 Task: Look for space in Sokółka, Poland from 8th June, 2023 to 19th June, 2023 for 1 adult in price range Rs.5000 to Rs.12000. Place can be shared room with 1  bedroom having 1 bed and 1 bathroom. Property type can be house, flat, guest house, hotel. Booking option can be shelf check-in. Required host language is English.
Action: Mouse pressed left at (417, 69)
Screenshot: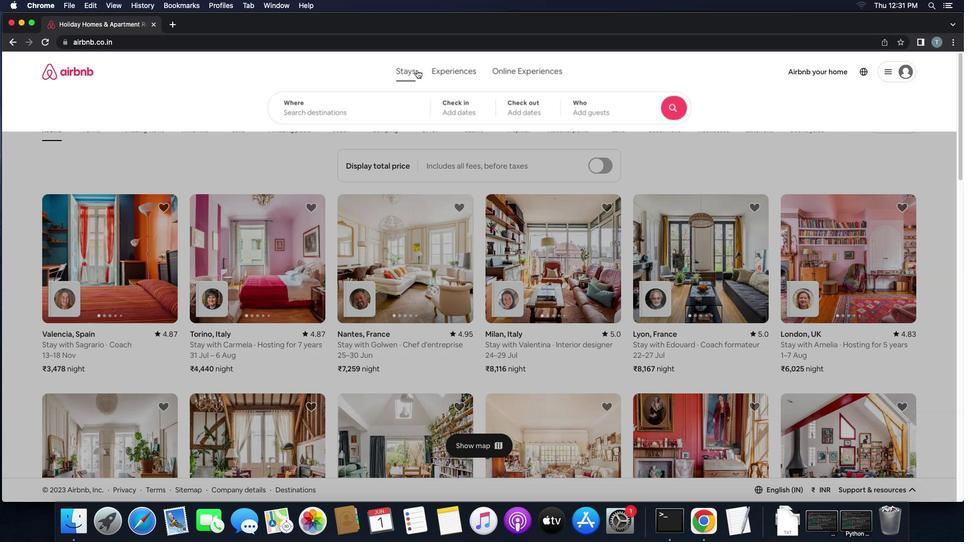 
Action: Mouse moved to (364, 106)
Screenshot: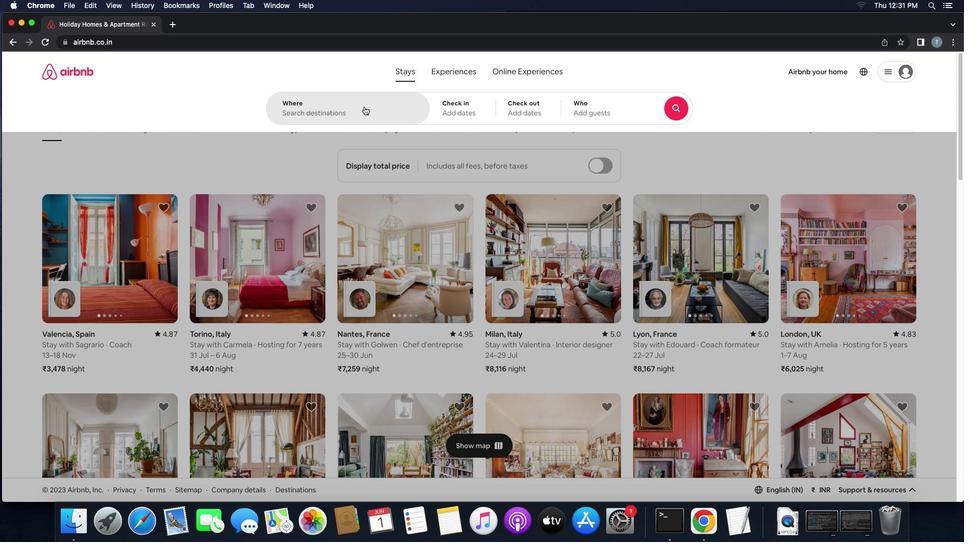 
Action: Mouse pressed left at (364, 106)
Screenshot: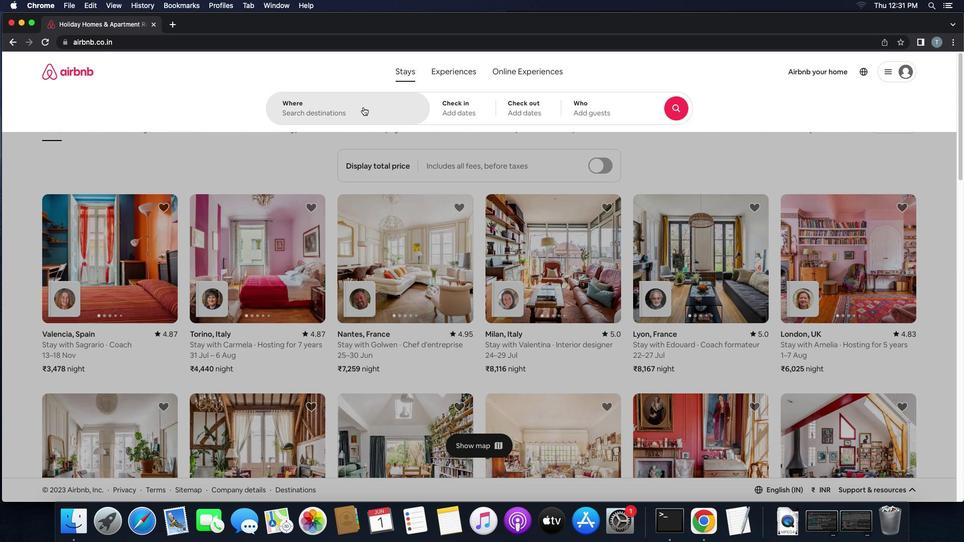
Action: Mouse moved to (363, 107)
Screenshot: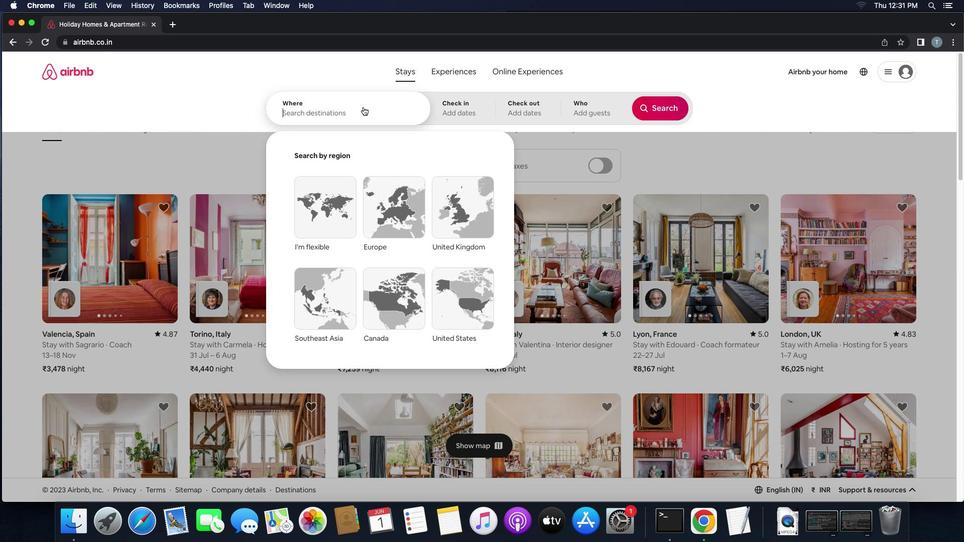 
Action: Key pressed 's''o''k''o''l''k''a'',''p''o''l''a''n''d'
Screenshot: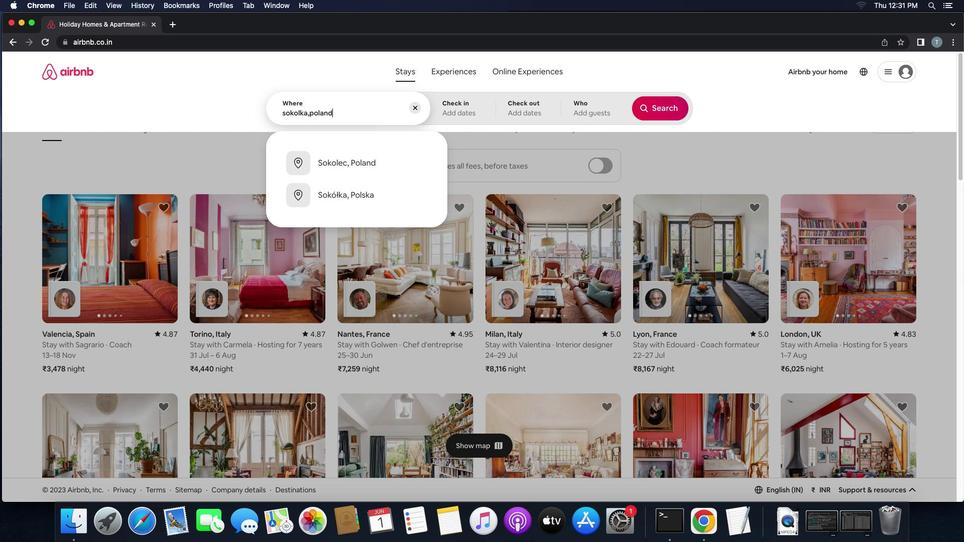 
Action: Mouse moved to (347, 163)
Screenshot: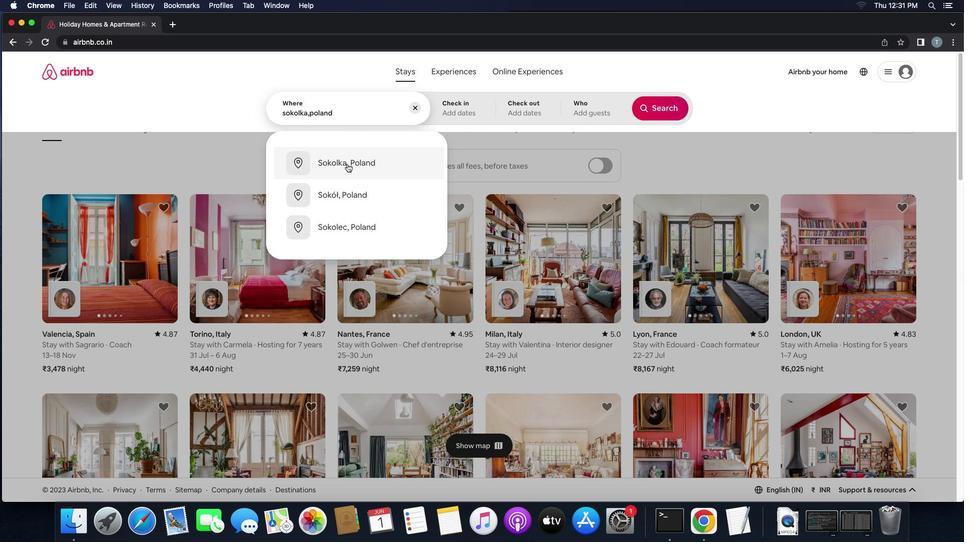
Action: Mouse pressed left at (347, 163)
Screenshot: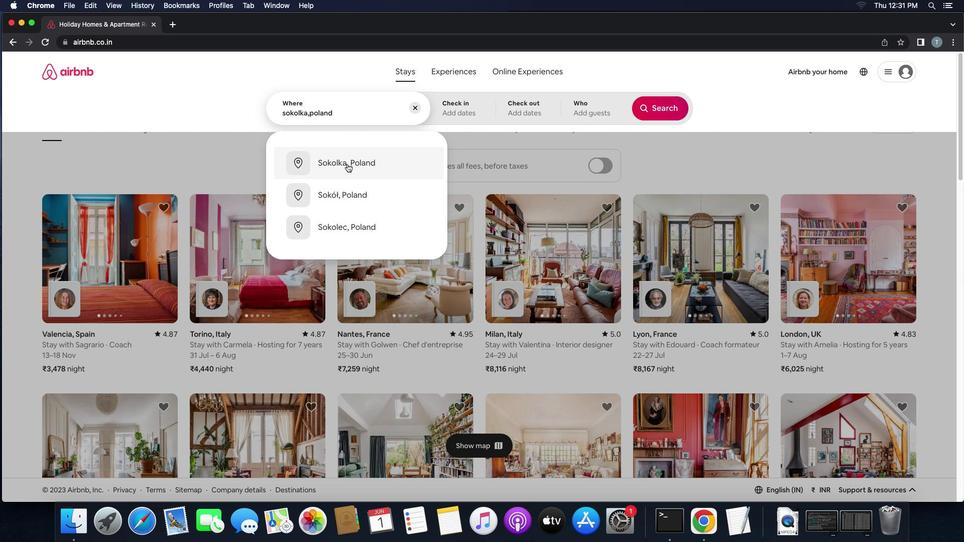 
Action: Mouse moved to (409, 252)
Screenshot: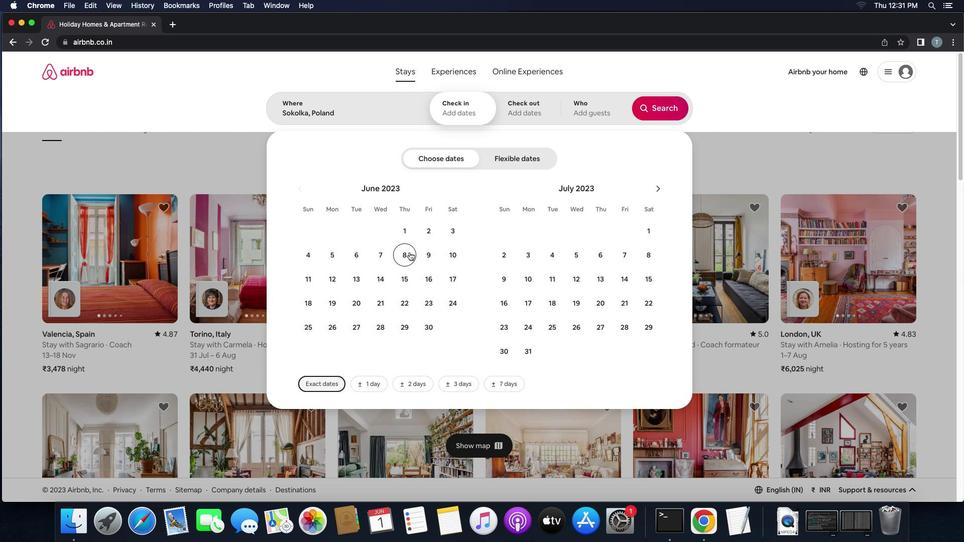 
Action: Mouse pressed left at (409, 252)
Screenshot: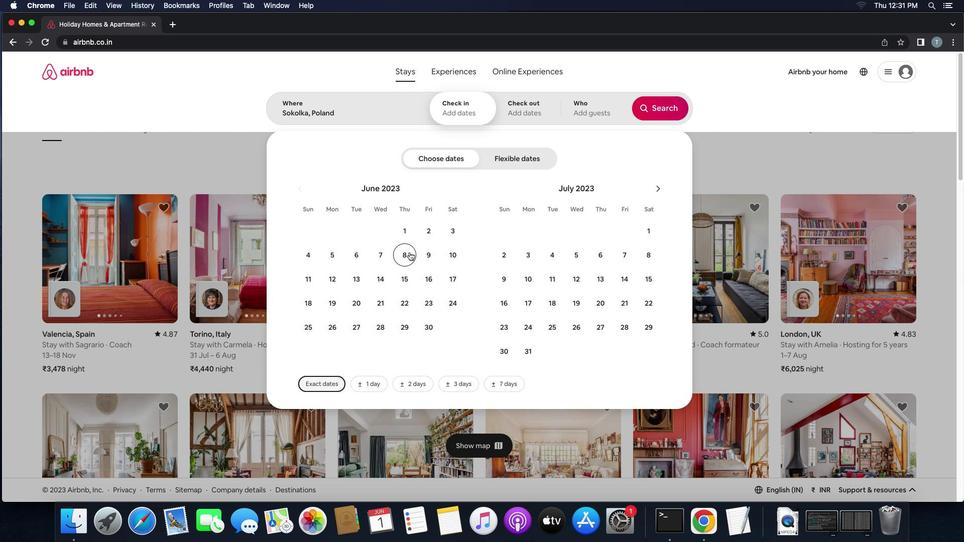 
Action: Mouse moved to (337, 302)
Screenshot: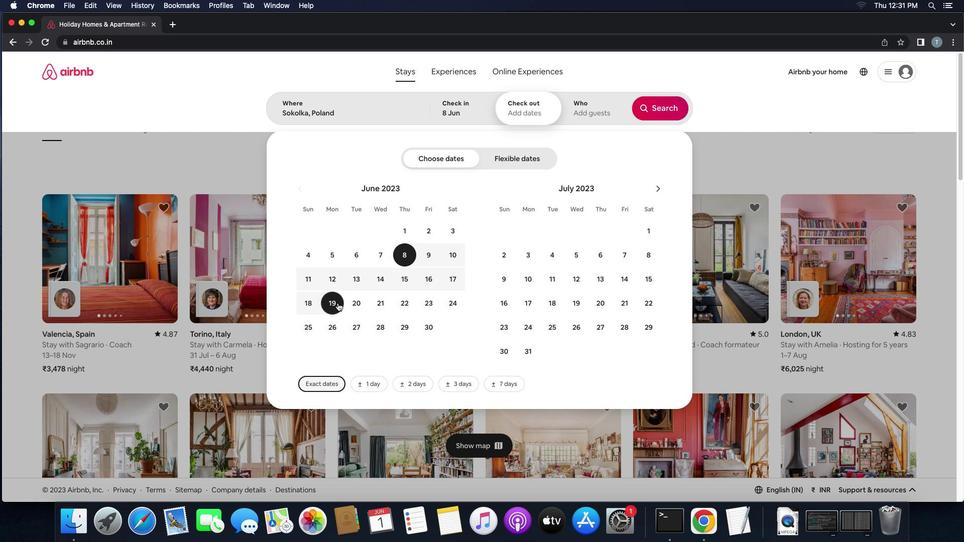 
Action: Mouse pressed left at (337, 302)
Screenshot: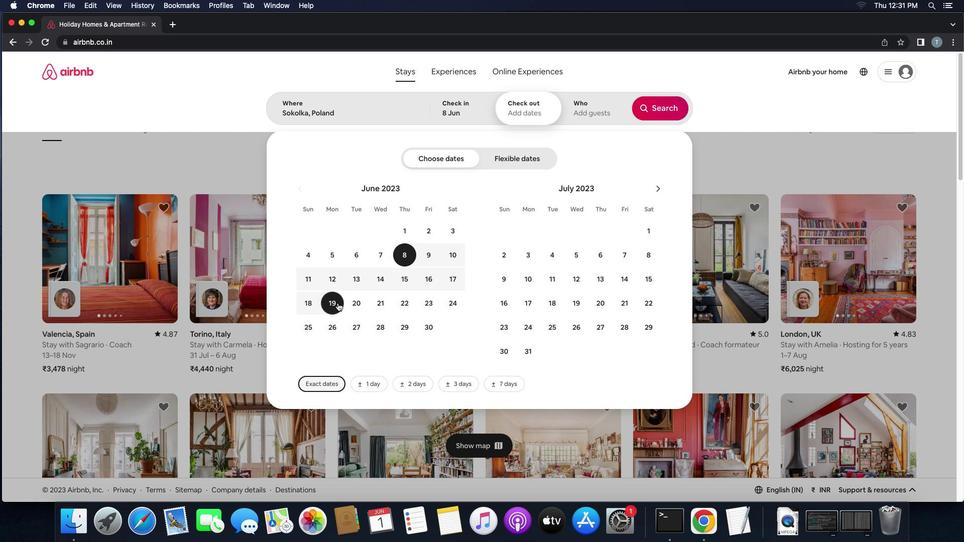 
Action: Mouse moved to (580, 113)
Screenshot: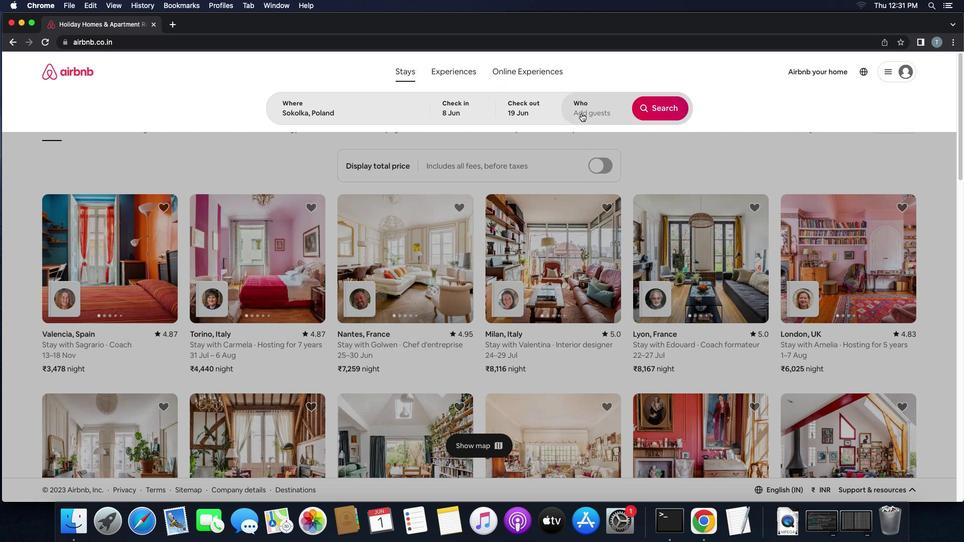 
Action: Mouse pressed left at (580, 113)
Screenshot: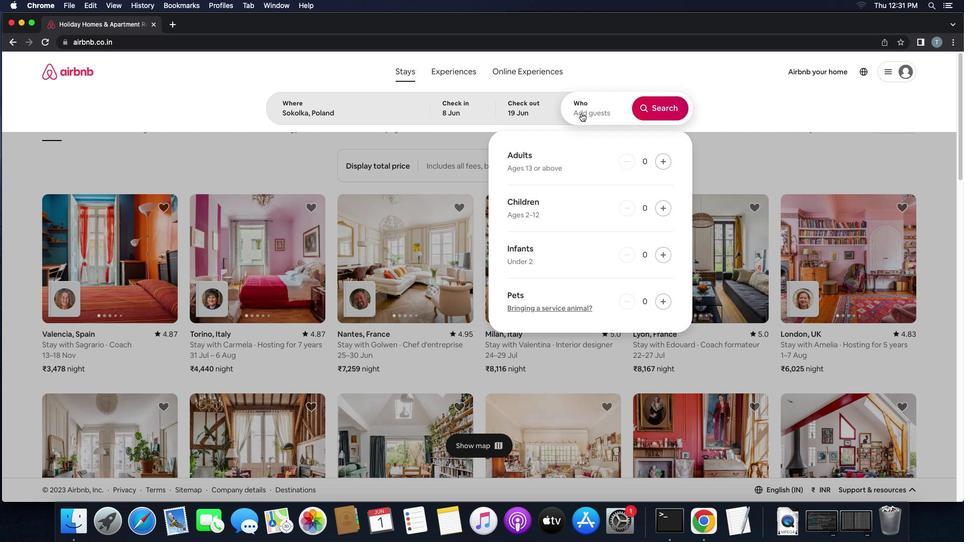 
Action: Mouse moved to (662, 163)
Screenshot: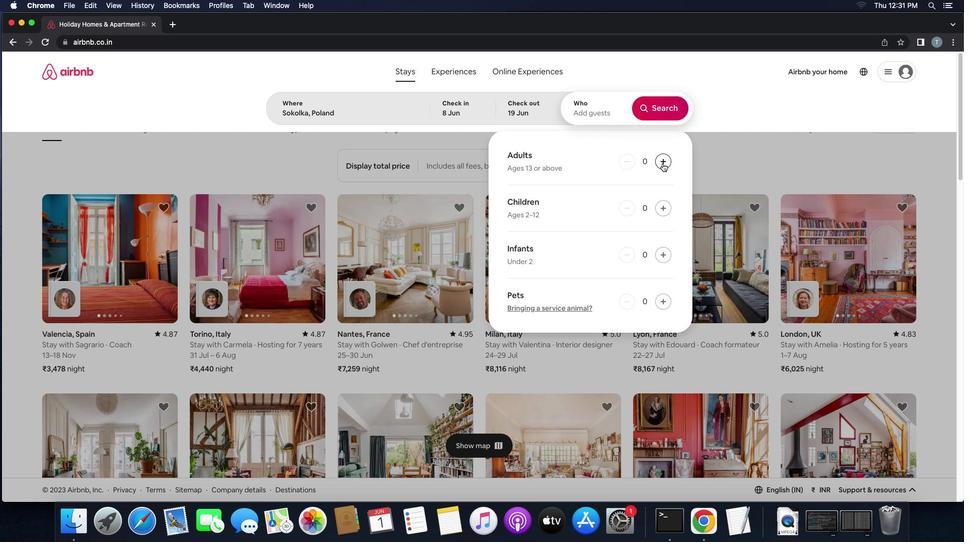 
Action: Mouse pressed left at (662, 163)
Screenshot: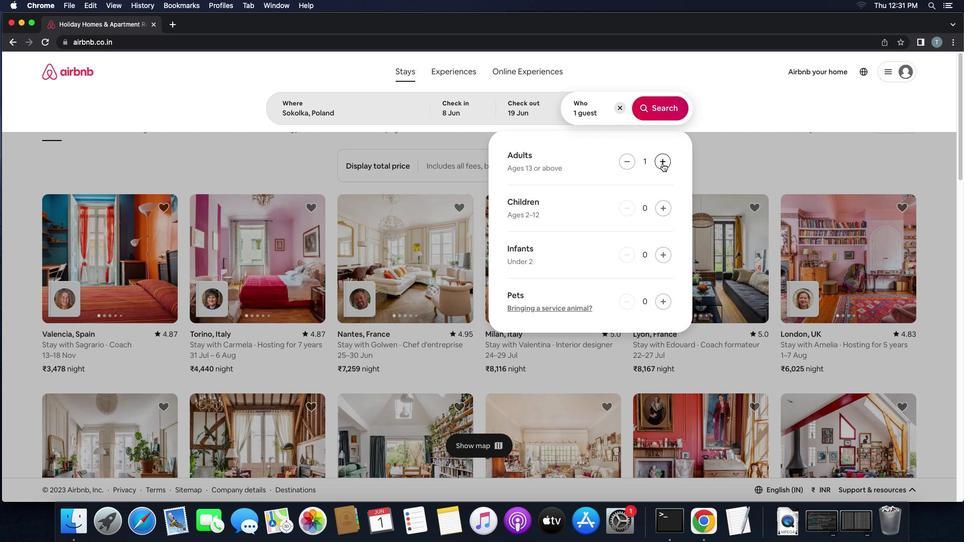 
Action: Mouse moved to (660, 110)
Screenshot: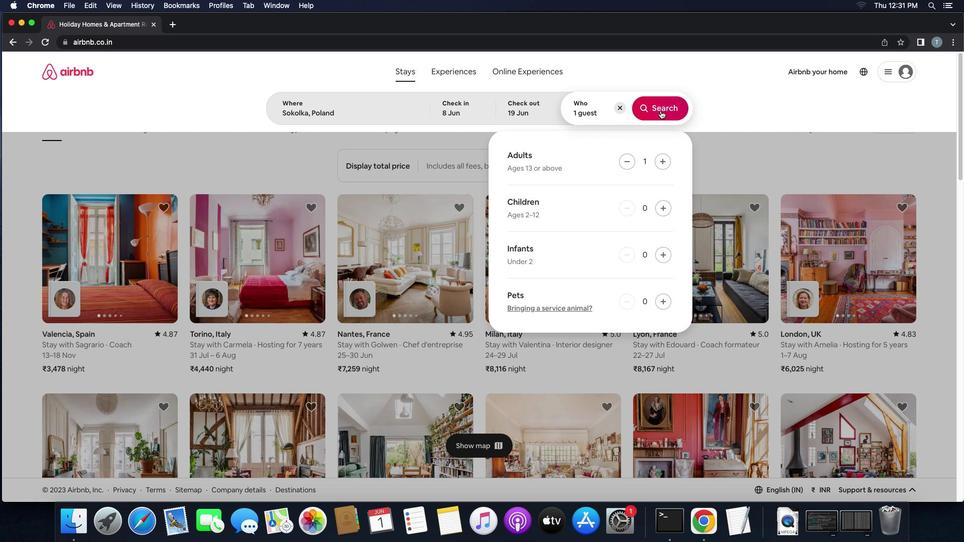
Action: Mouse pressed left at (660, 110)
Screenshot: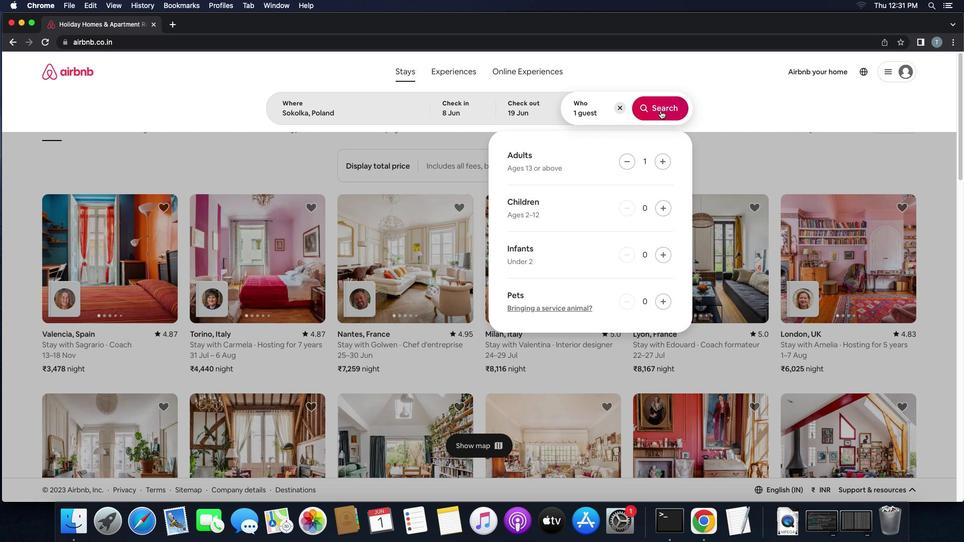 
Action: Mouse moved to (931, 106)
Screenshot: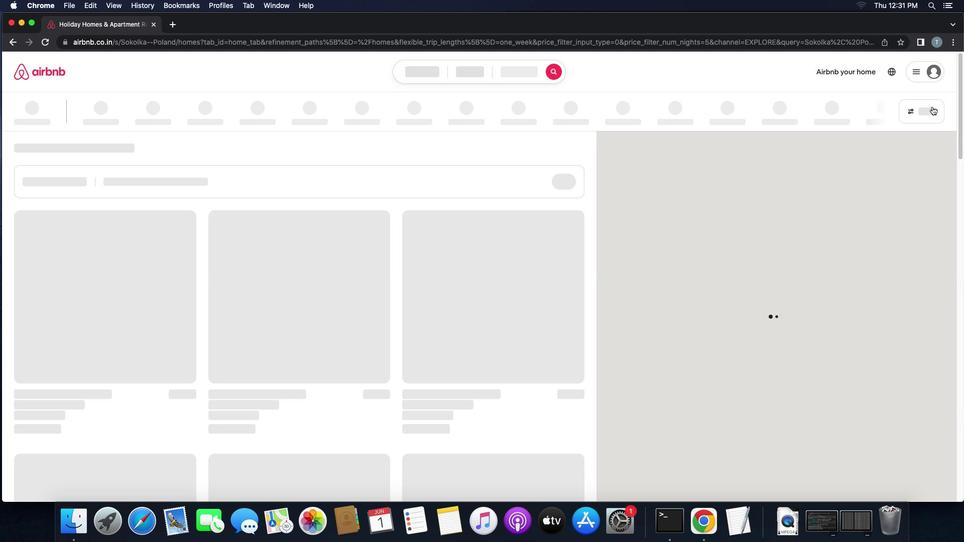 
Action: Mouse pressed left at (931, 106)
Screenshot: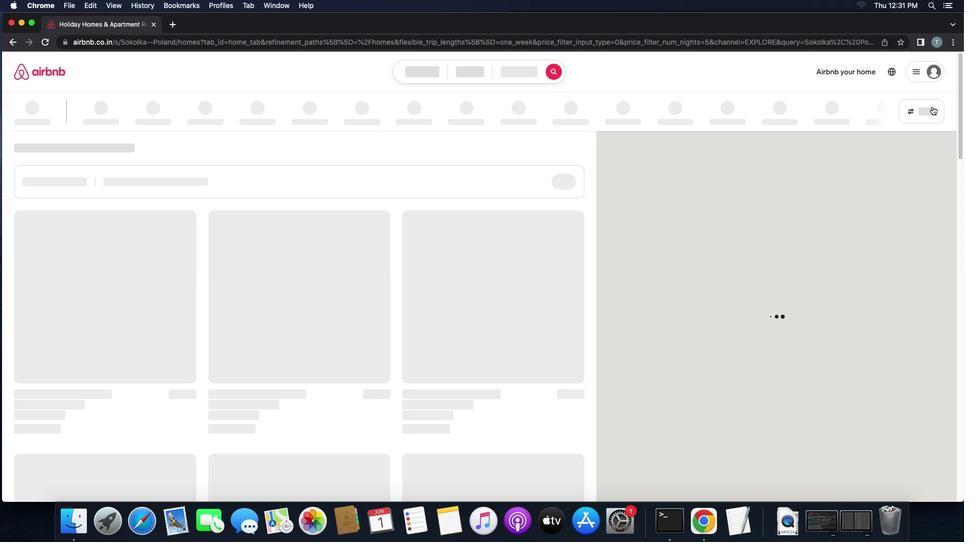 
Action: Mouse moved to (930, 116)
Screenshot: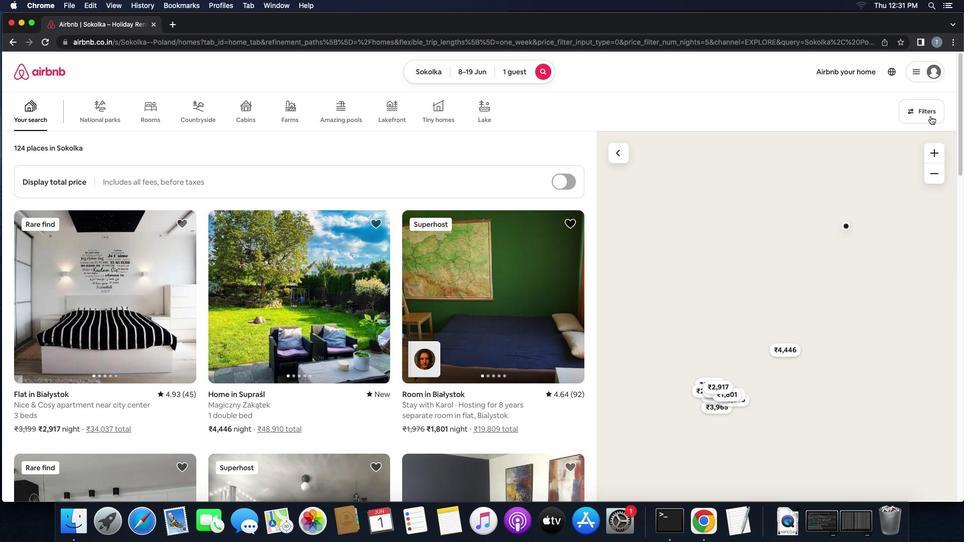 
Action: Mouse pressed left at (930, 116)
Screenshot: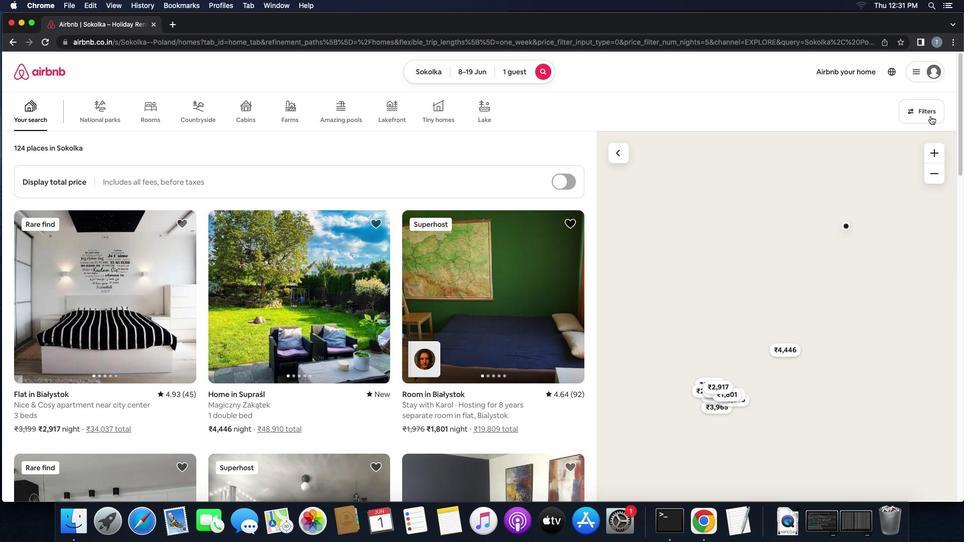 
Action: Mouse moved to (354, 359)
Screenshot: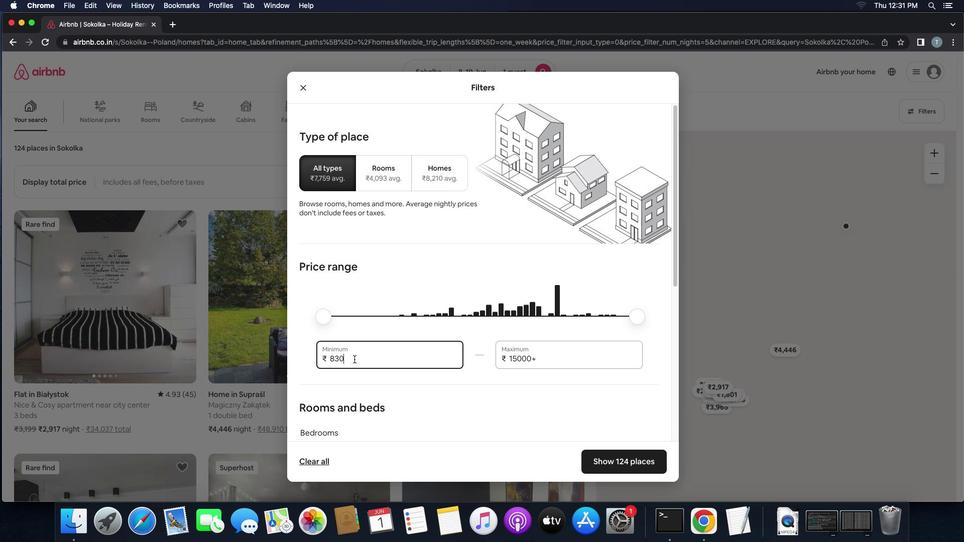 
Action: Mouse pressed left at (354, 359)
Screenshot: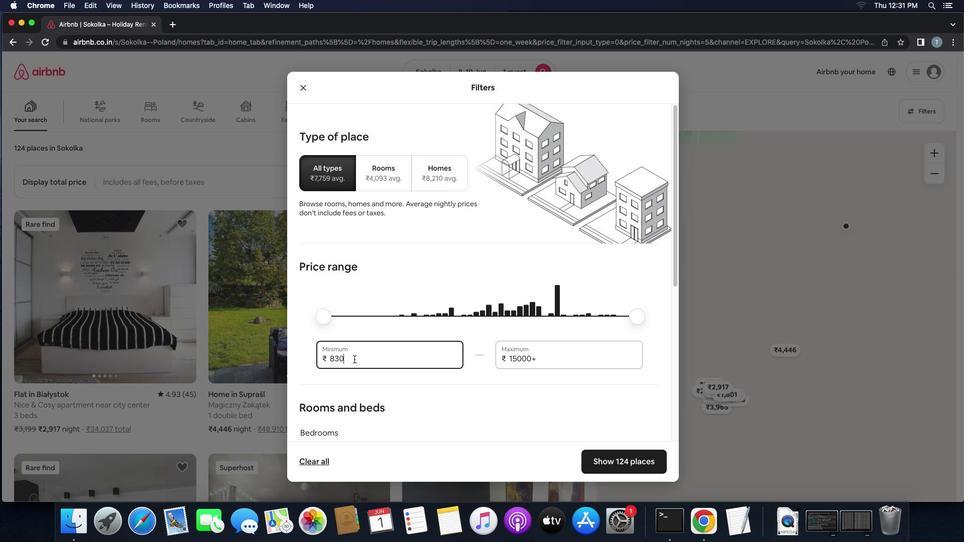 
Action: Key pressed Key.backspaceKey.backspaceKey.backspaceKey.backspace'5''0''0''0'
Screenshot: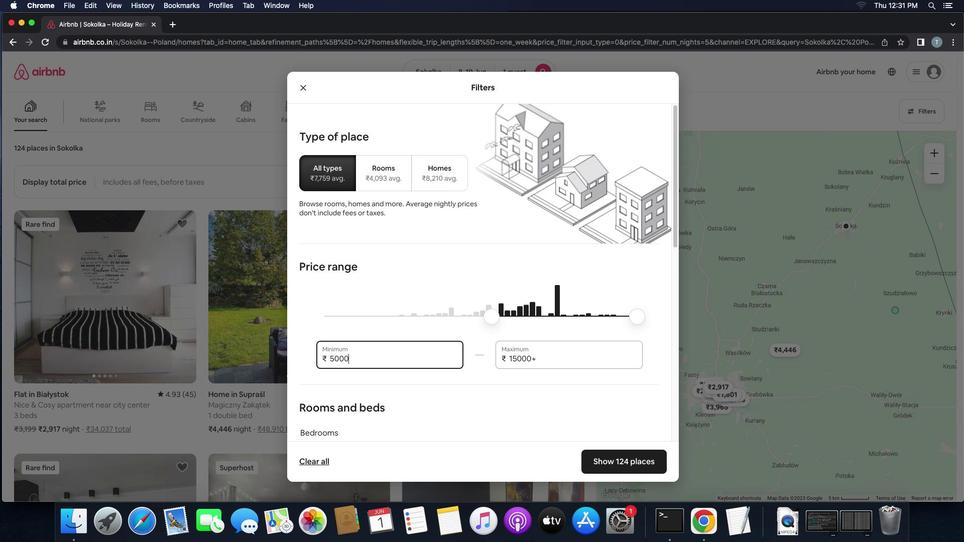 
Action: Mouse moved to (545, 358)
Screenshot: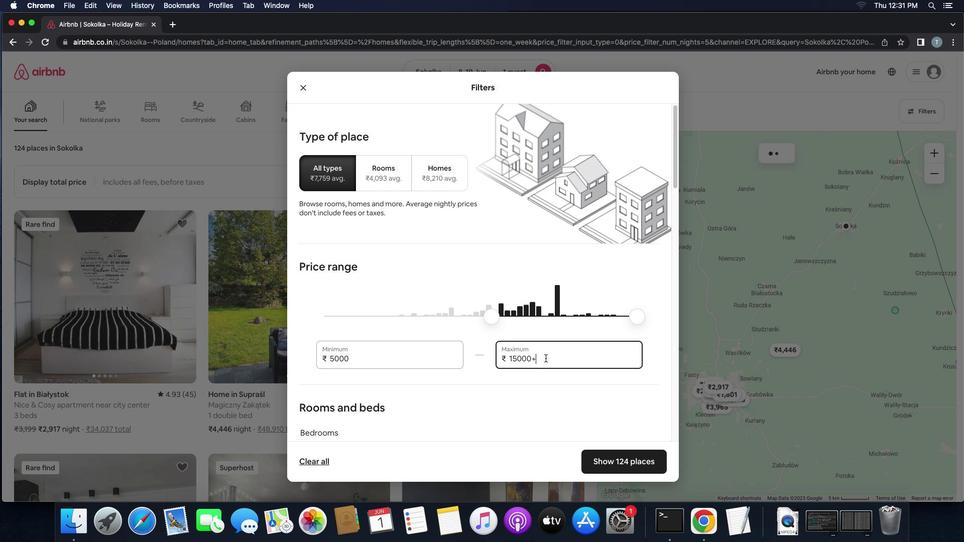 
Action: Mouse pressed left at (545, 358)
Screenshot: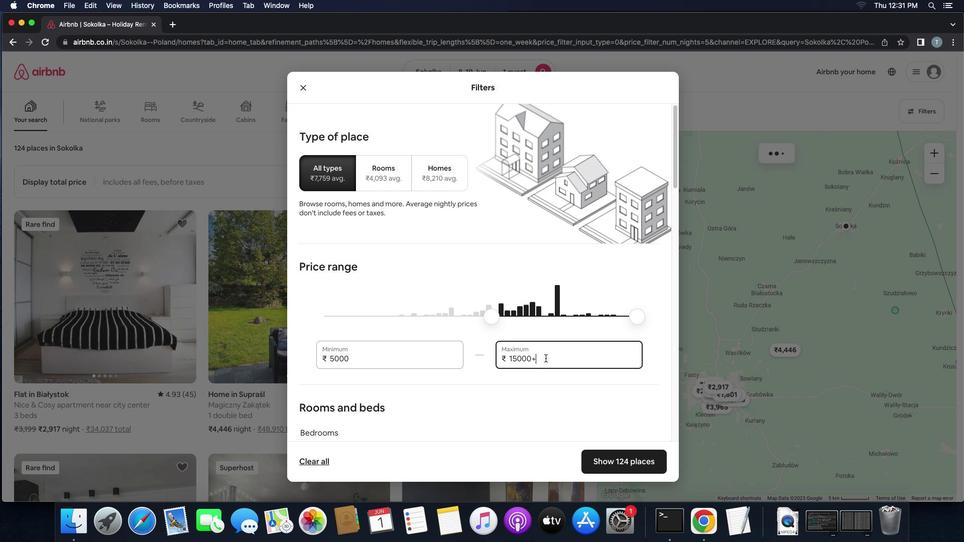 
Action: Key pressed Key.backspaceKey.backspaceKey.backspaceKey.backspaceKey.backspaceKey.backspace'1''2''0''0''0'
Screenshot: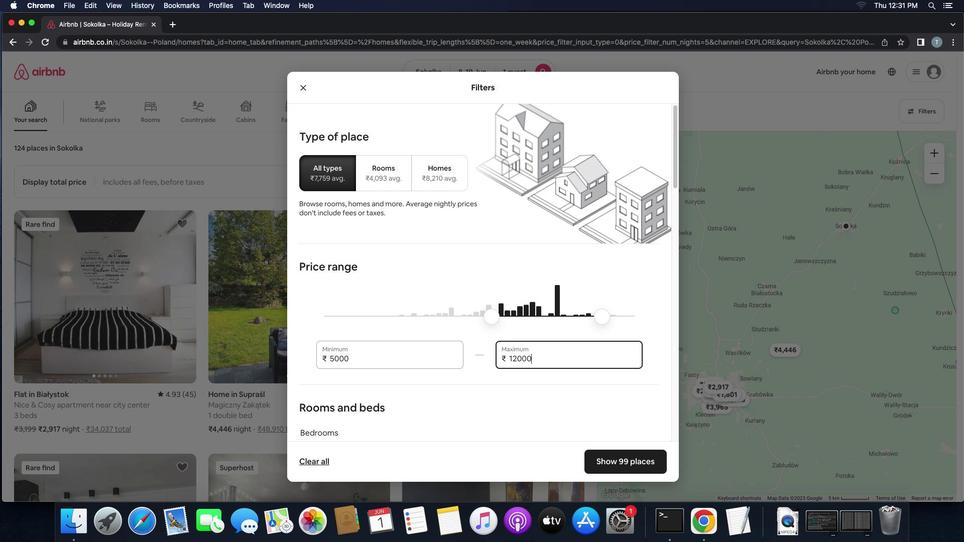 
Action: Mouse moved to (520, 398)
Screenshot: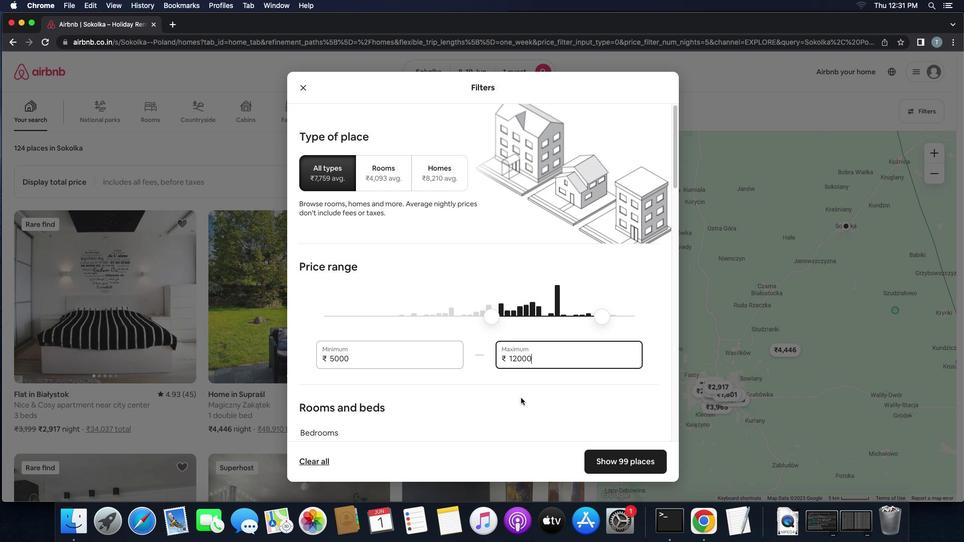 
Action: Mouse scrolled (520, 398) with delta (0, 0)
Screenshot: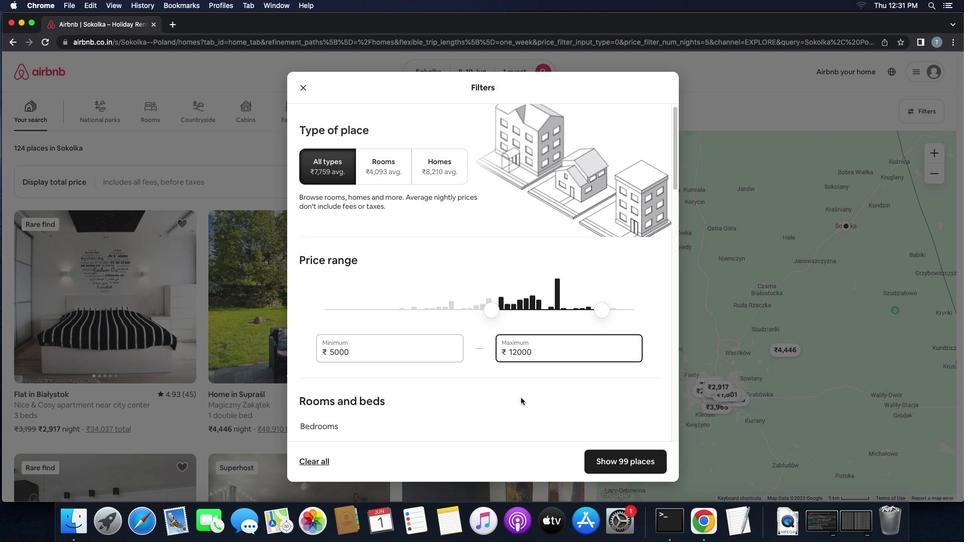
Action: Mouse scrolled (520, 398) with delta (0, 0)
Screenshot: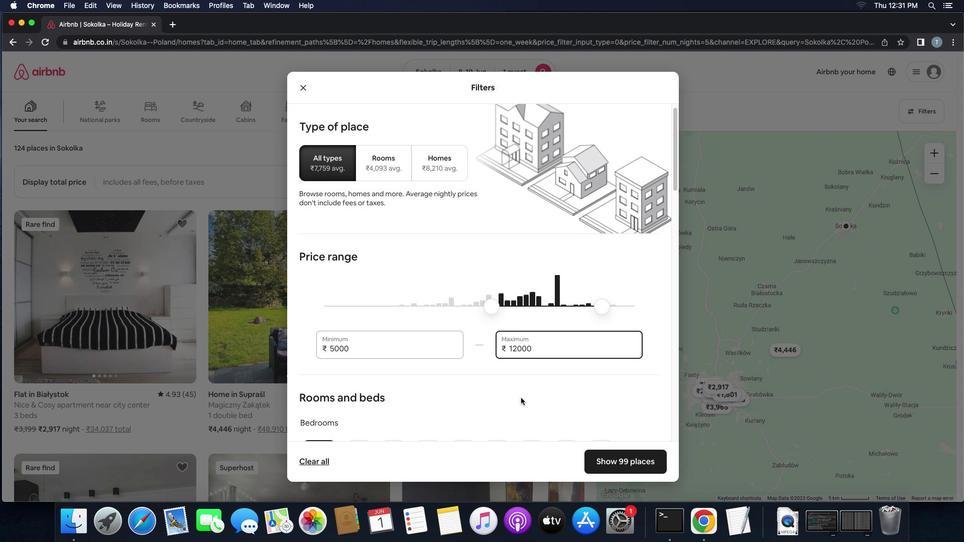 
Action: Mouse scrolled (520, 398) with delta (0, 0)
Screenshot: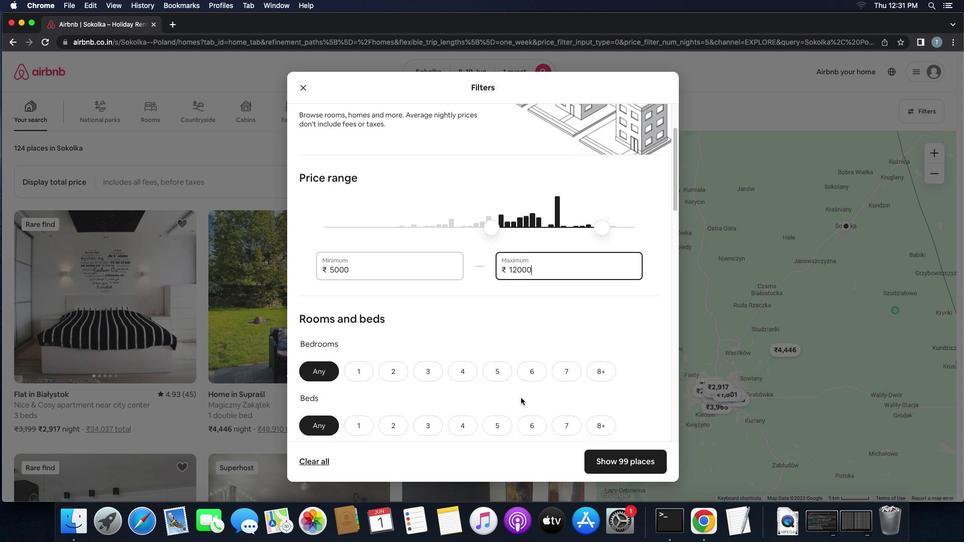 
Action: Mouse scrolled (520, 398) with delta (0, 0)
Screenshot: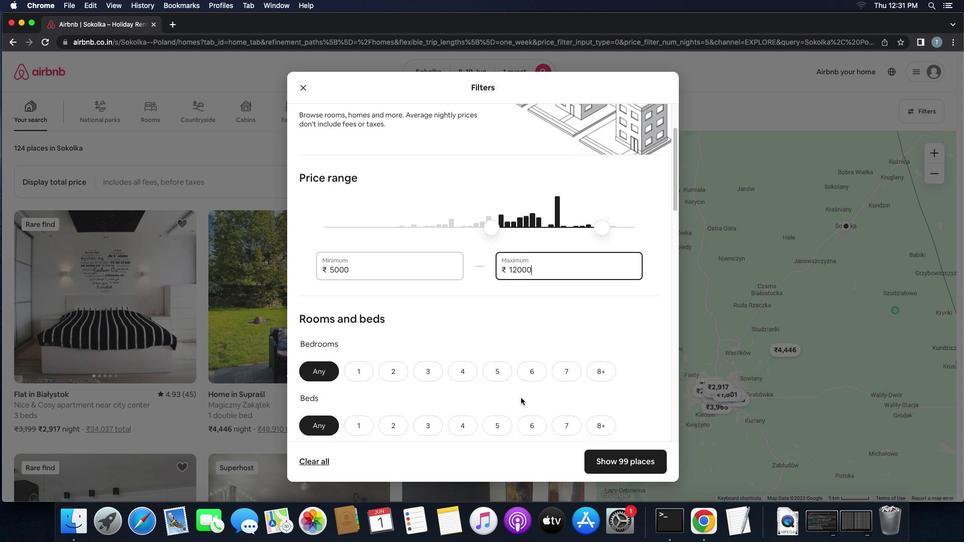 
Action: Mouse scrolled (520, 398) with delta (0, -1)
Screenshot: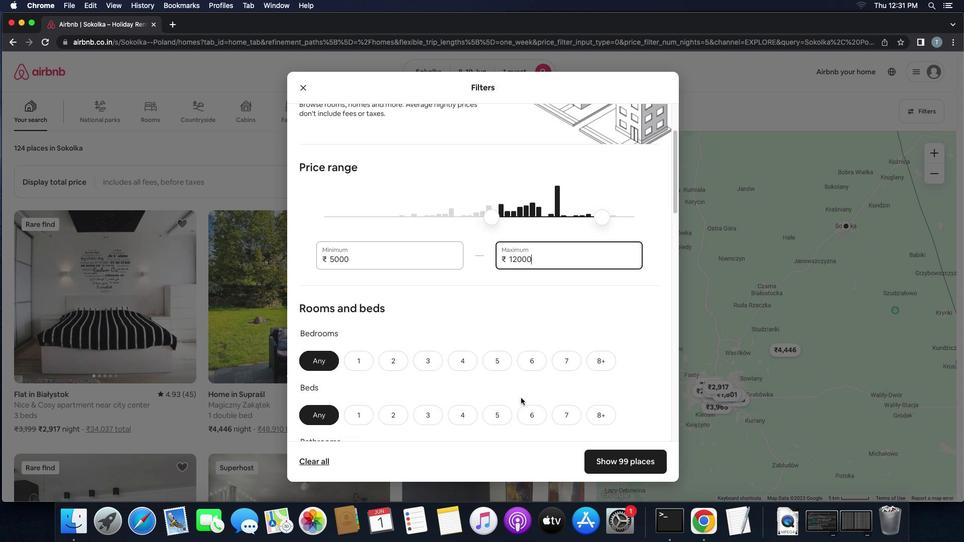 
Action: Mouse scrolled (520, 398) with delta (0, 0)
Screenshot: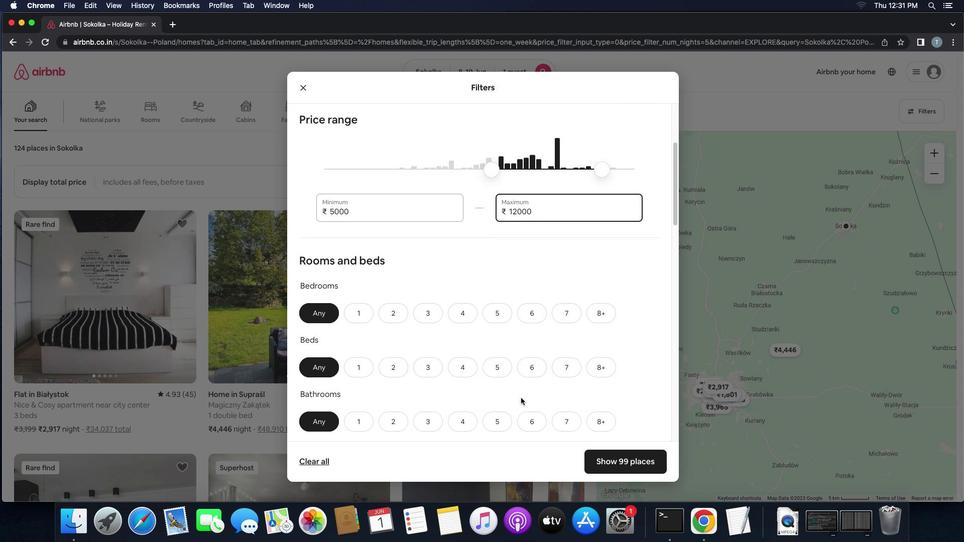 
Action: Mouse scrolled (520, 398) with delta (0, 0)
Screenshot: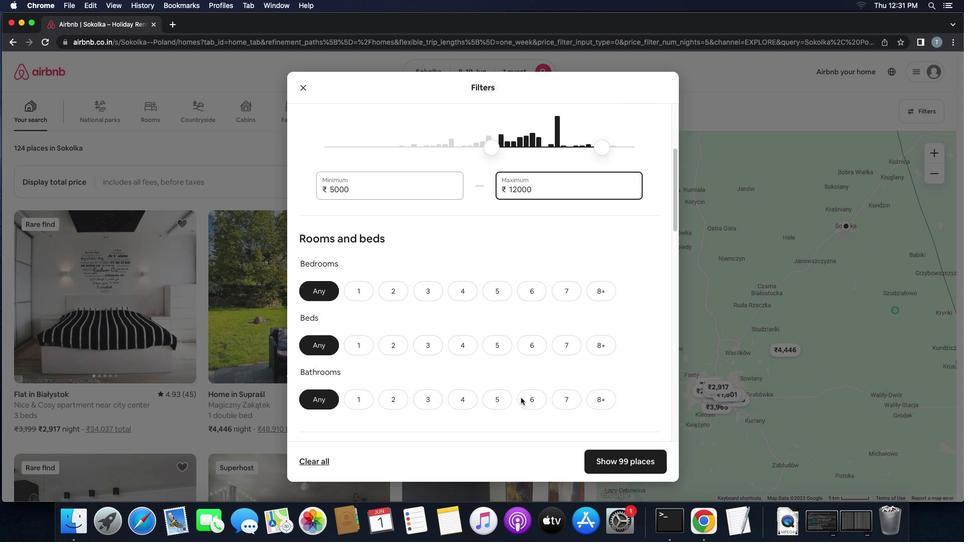 
Action: Mouse scrolled (520, 398) with delta (0, -1)
Screenshot: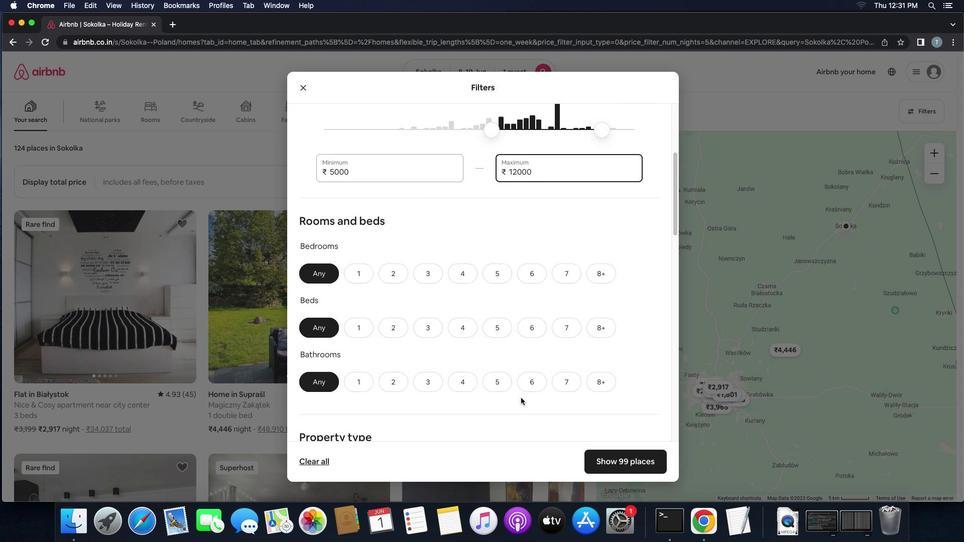 
Action: Mouse moved to (361, 271)
Screenshot: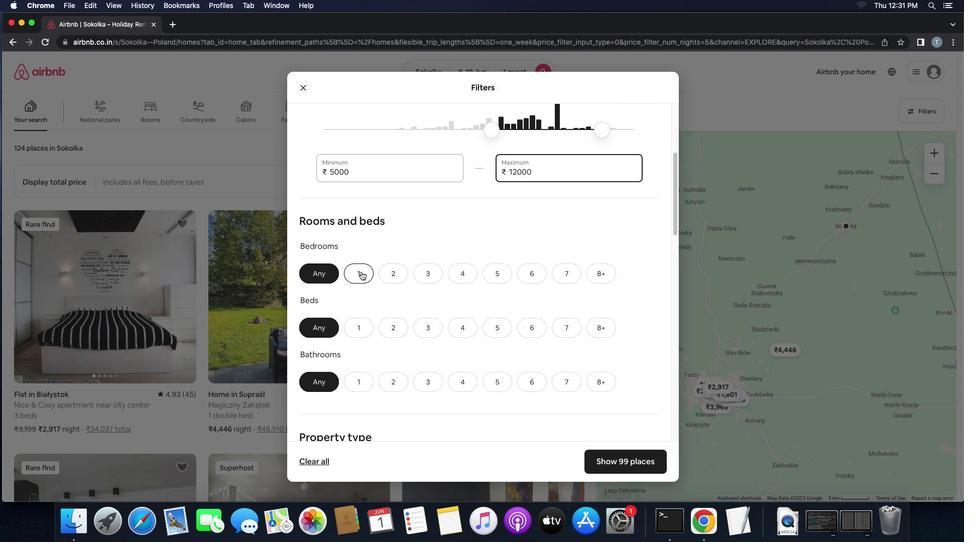 
Action: Mouse pressed left at (361, 271)
Screenshot: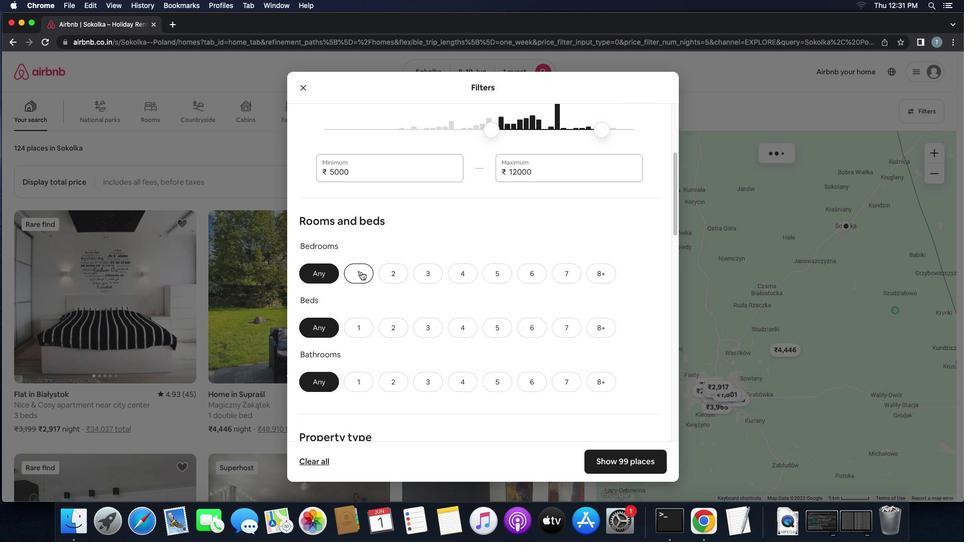
Action: Mouse moved to (359, 327)
Screenshot: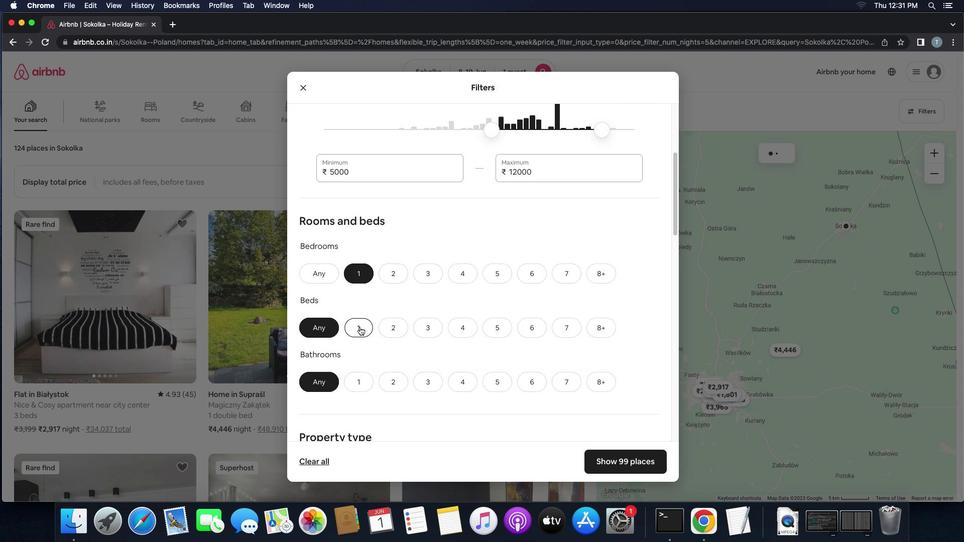 
Action: Mouse pressed left at (359, 327)
Screenshot: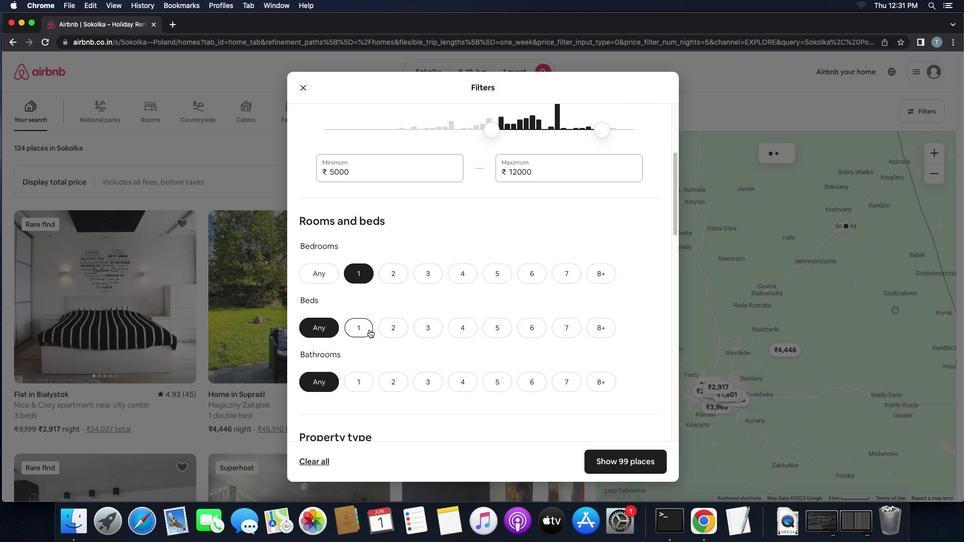 
Action: Mouse moved to (399, 334)
Screenshot: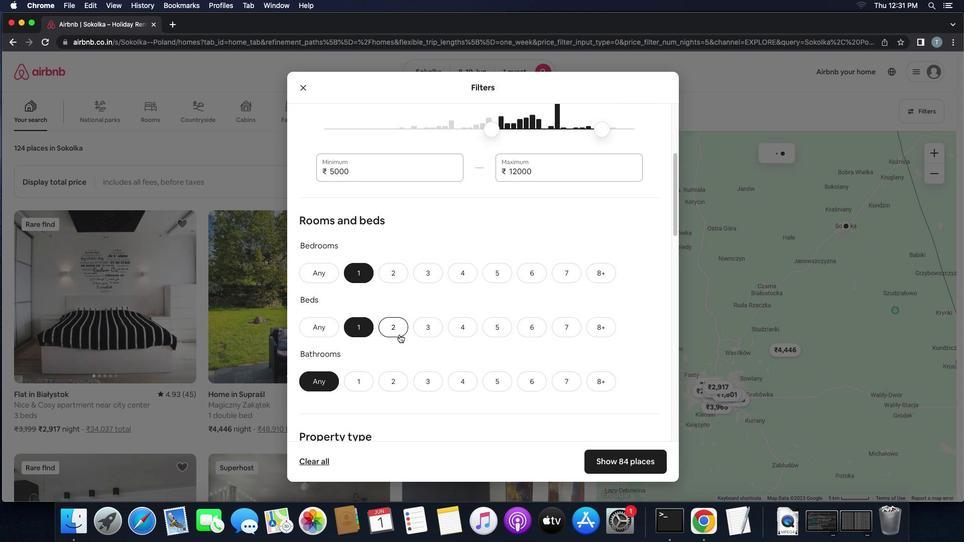 
Action: Mouse scrolled (399, 334) with delta (0, 0)
Screenshot: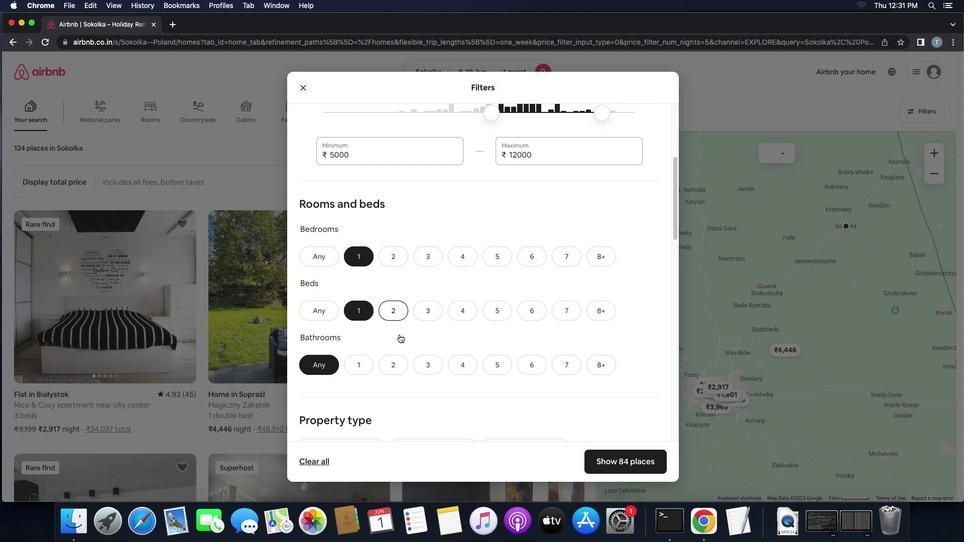 
Action: Mouse scrolled (399, 334) with delta (0, 0)
Screenshot: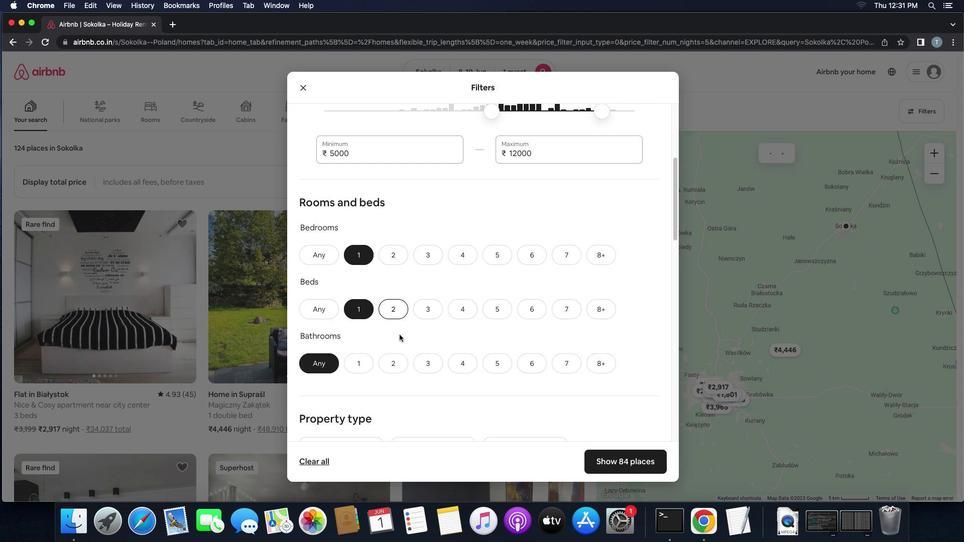
Action: Mouse scrolled (399, 334) with delta (0, 0)
Screenshot: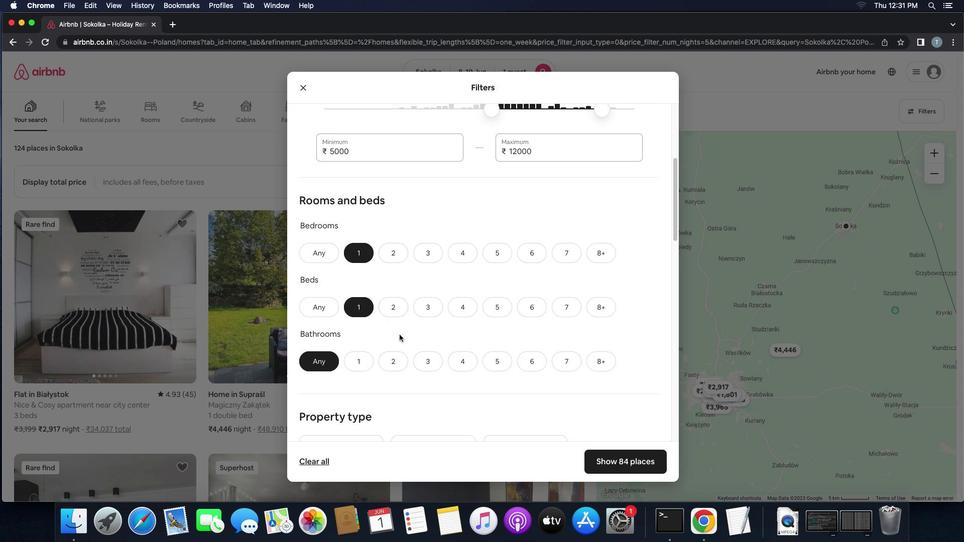 
Action: Mouse scrolled (399, 334) with delta (0, 0)
Screenshot: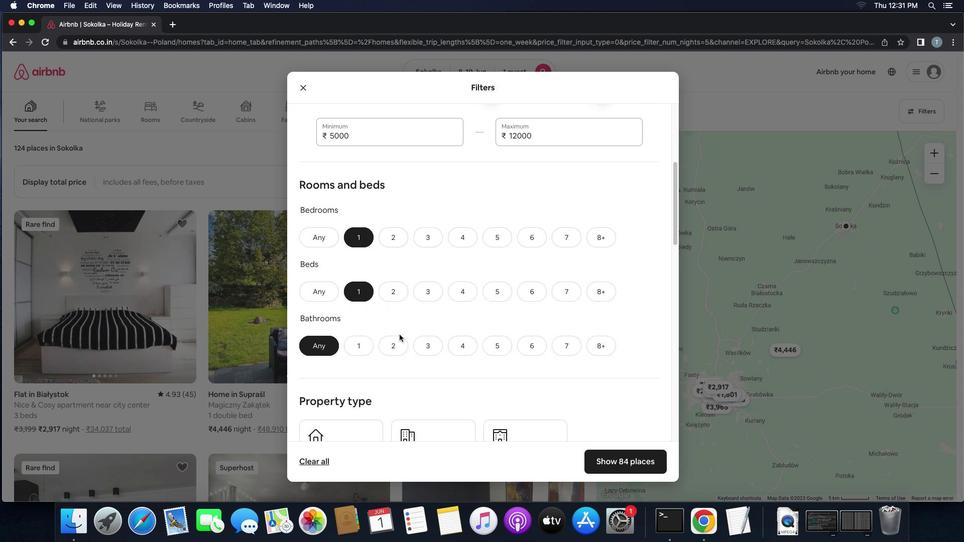 
Action: Mouse scrolled (399, 334) with delta (0, 0)
Screenshot: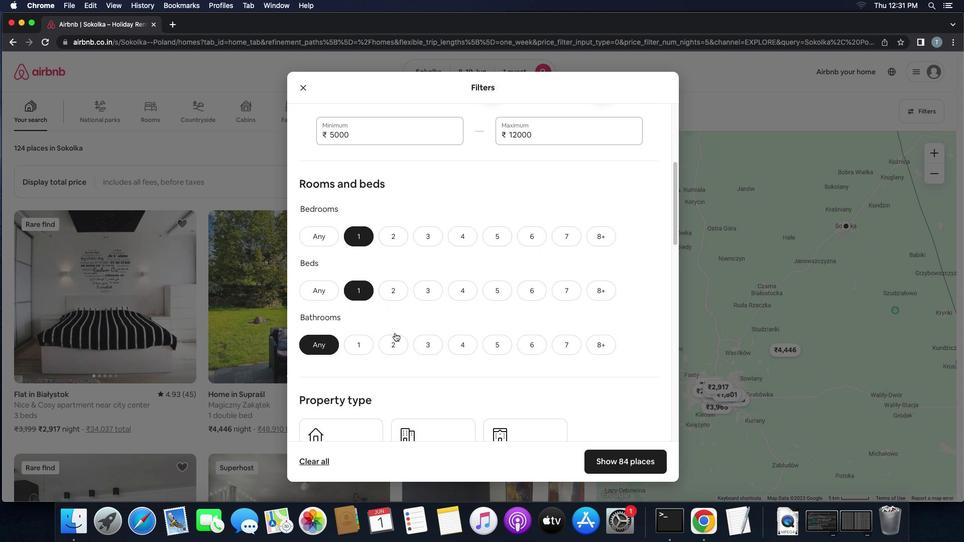 
Action: Mouse moved to (363, 340)
Screenshot: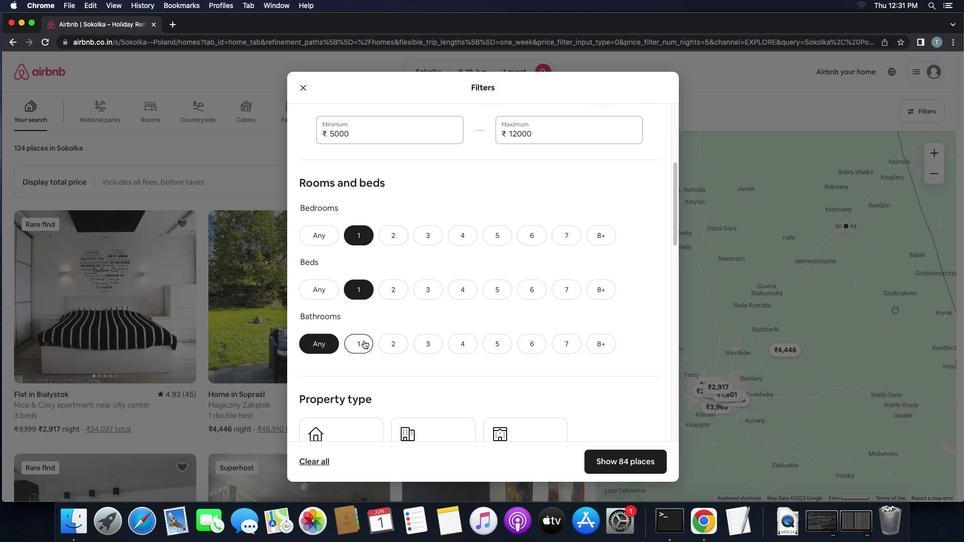 
Action: Mouse pressed left at (363, 340)
Screenshot: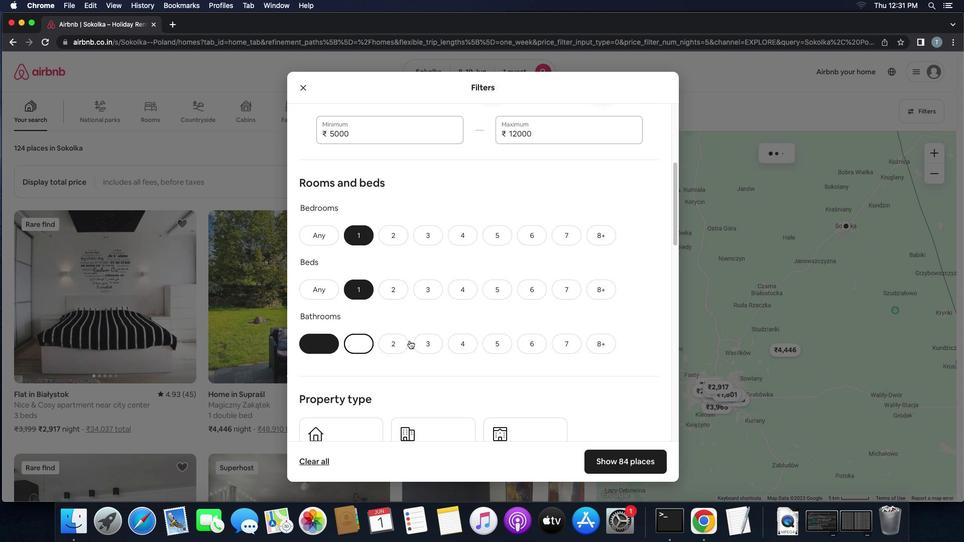 
Action: Mouse moved to (485, 338)
Screenshot: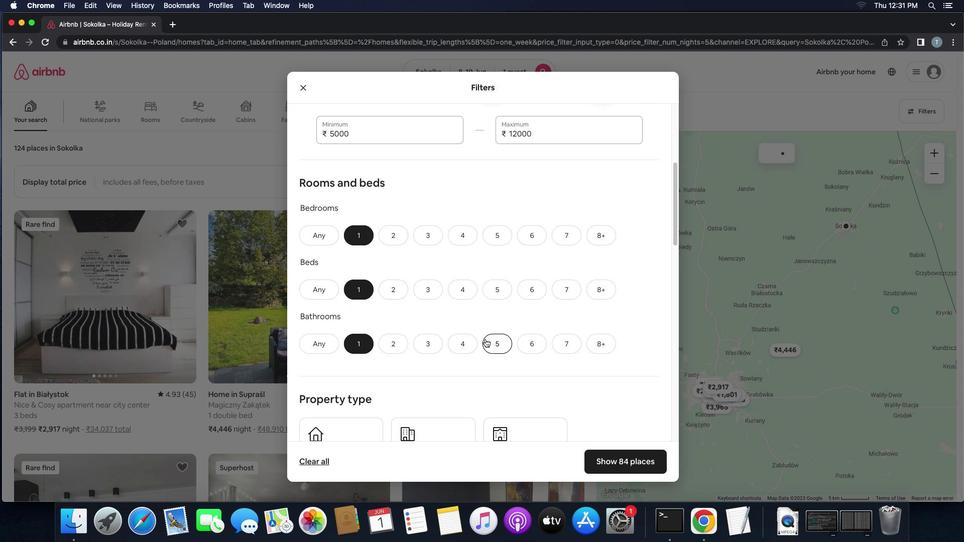 
Action: Mouse scrolled (485, 338) with delta (0, 0)
Screenshot: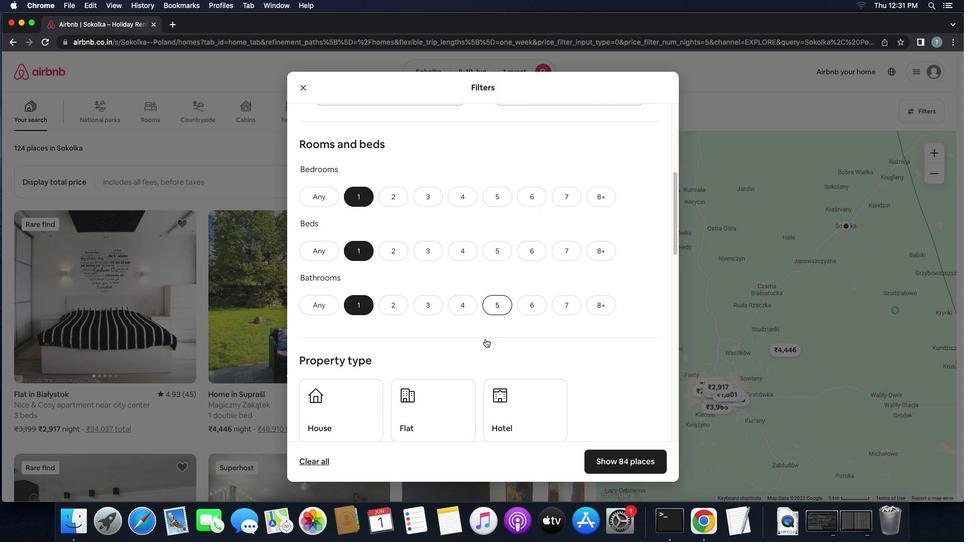 
Action: Mouse scrolled (485, 338) with delta (0, 0)
Screenshot: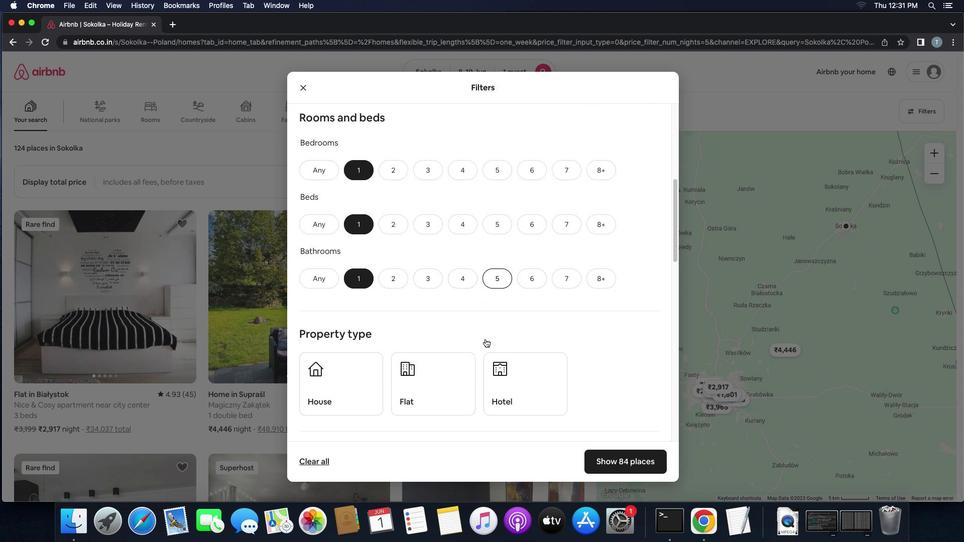 
Action: Mouse scrolled (485, 338) with delta (0, -1)
Screenshot: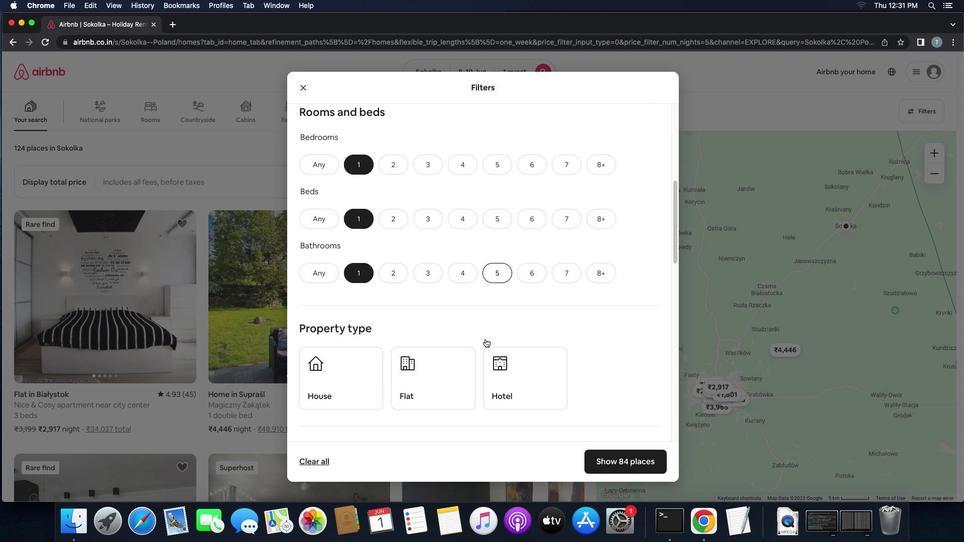 
Action: Mouse scrolled (485, 338) with delta (0, 0)
Screenshot: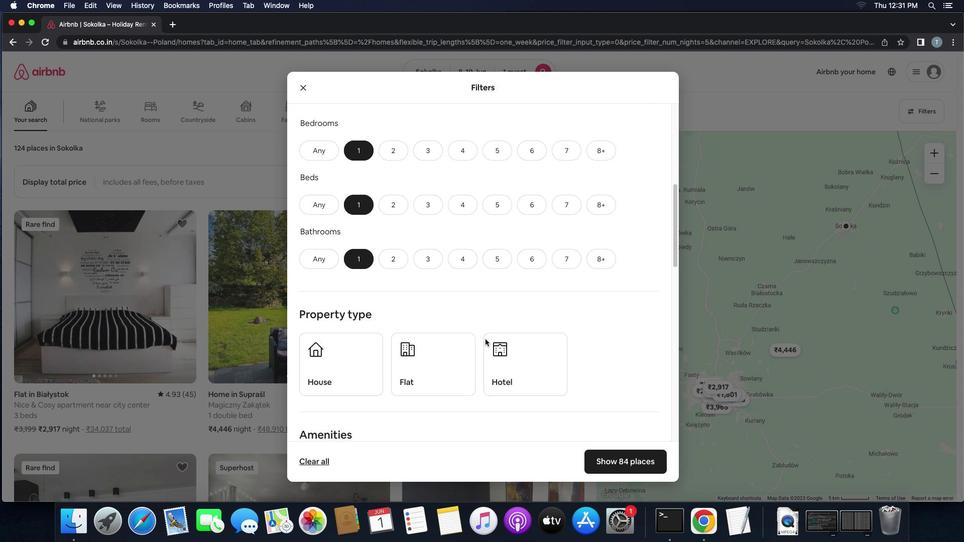 
Action: Mouse scrolled (485, 338) with delta (0, 0)
Screenshot: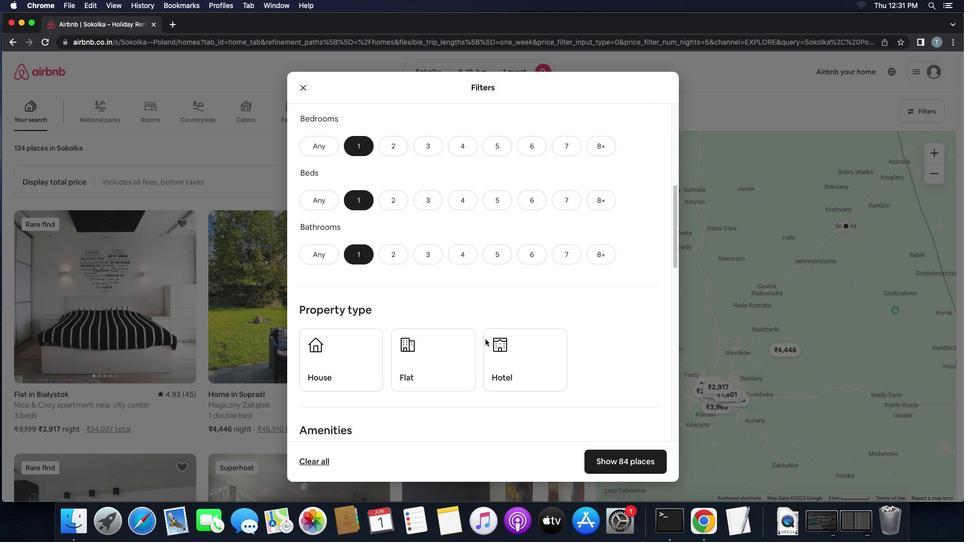 
Action: Mouse moved to (365, 350)
Screenshot: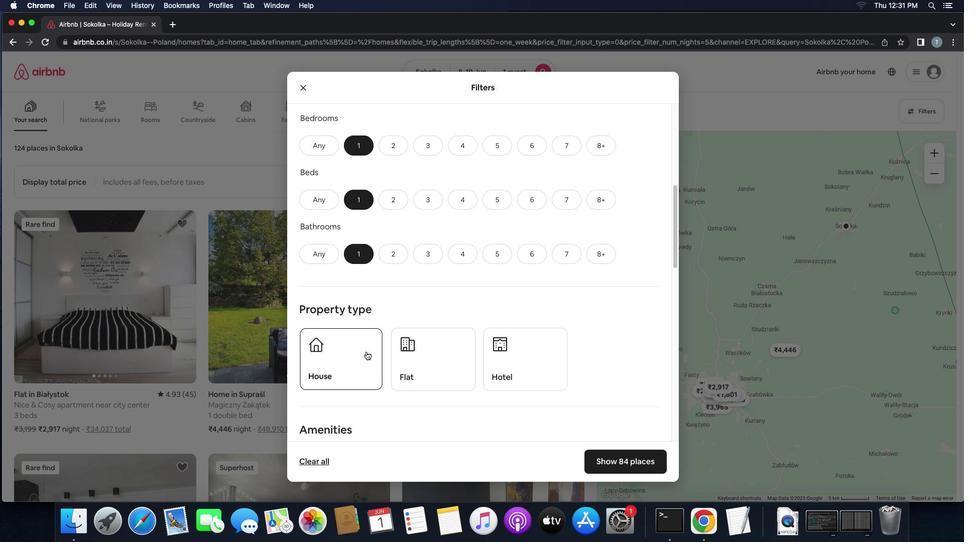 
Action: Mouse pressed left at (365, 350)
Screenshot: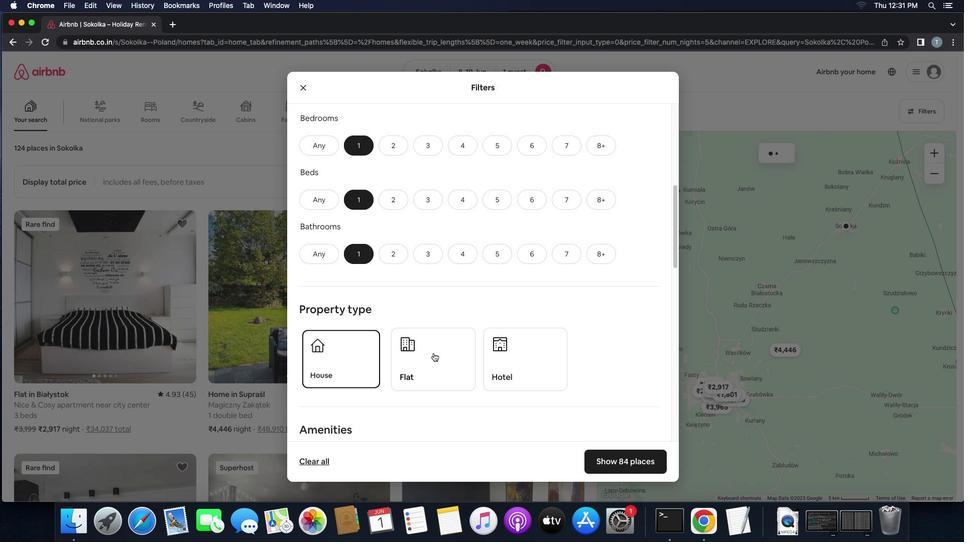 
Action: Mouse moved to (433, 353)
Screenshot: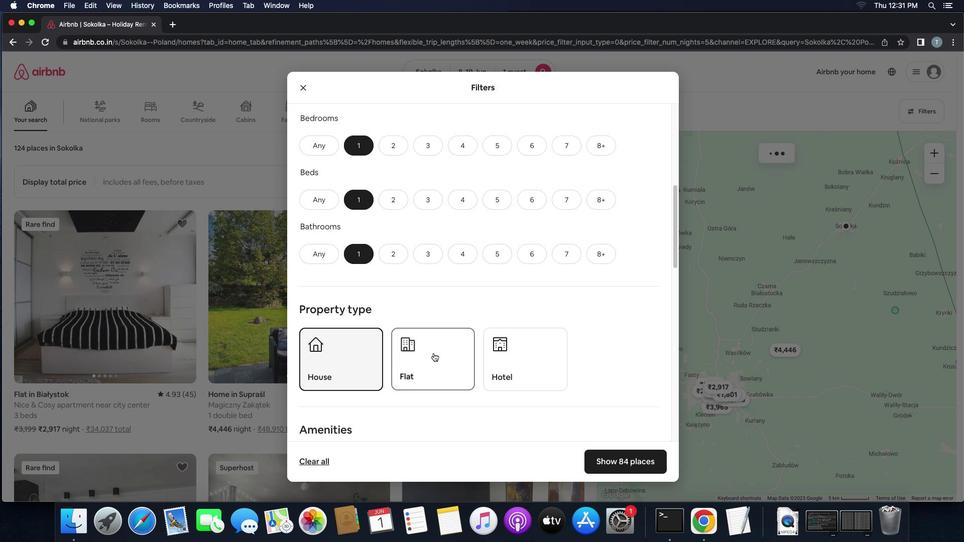 
Action: Mouse pressed left at (433, 353)
Screenshot: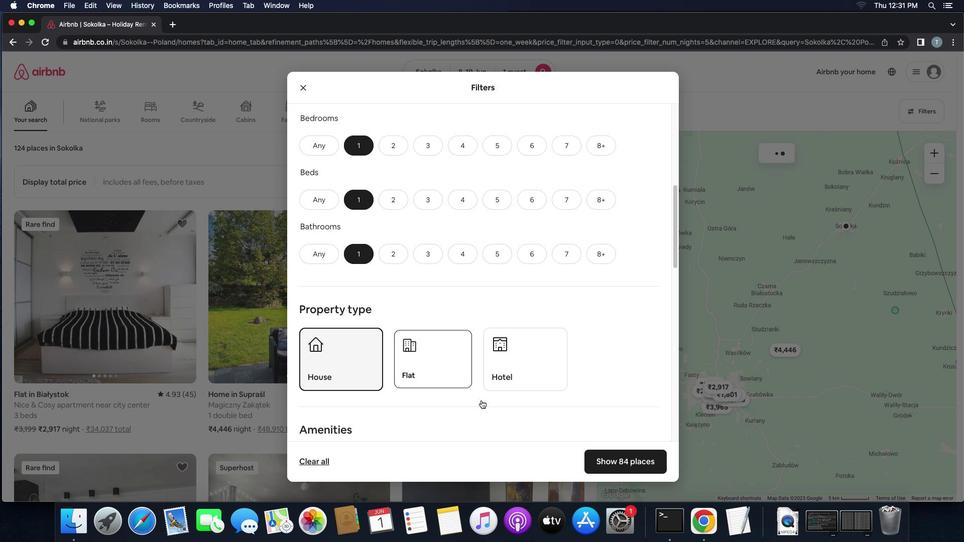 
Action: Mouse moved to (494, 416)
Screenshot: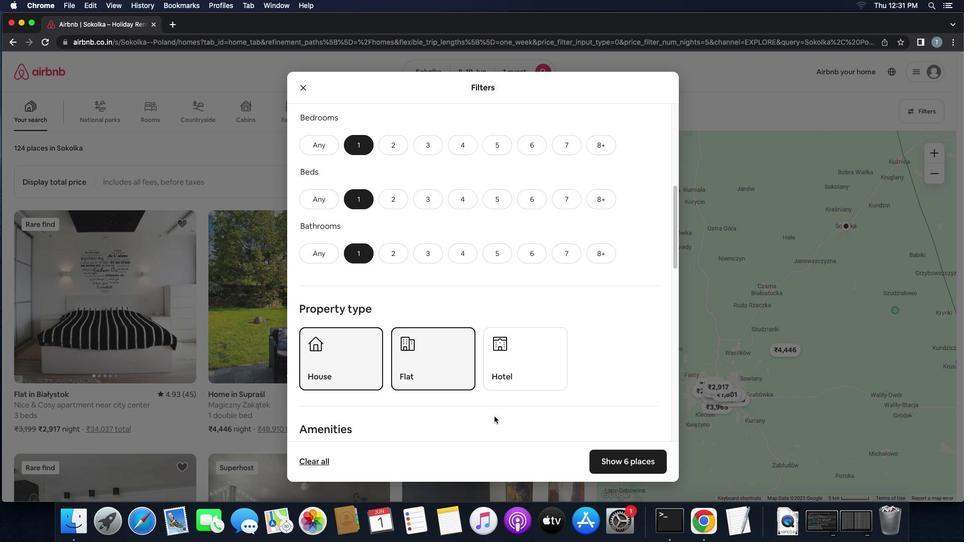 
Action: Mouse scrolled (494, 416) with delta (0, 0)
Screenshot: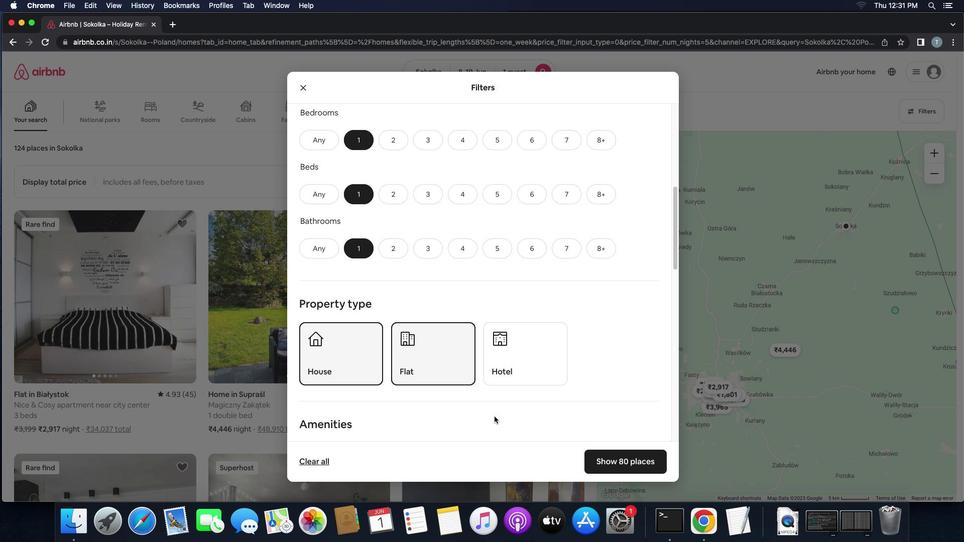 
Action: Mouse scrolled (494, 416) with delta (0, 0)
Screenshot: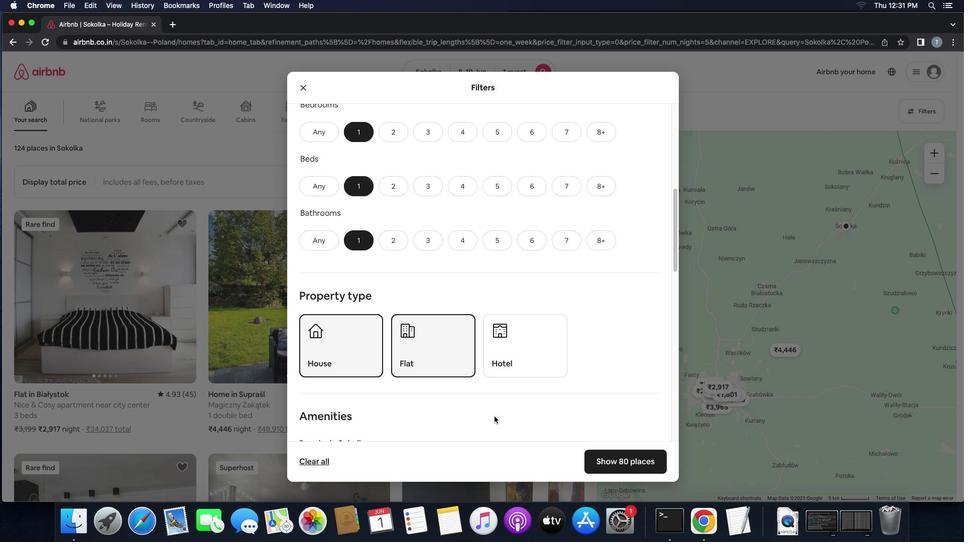 
Action: Mouse scrolled (494, 416) with delta (0, 0)
Screenshot: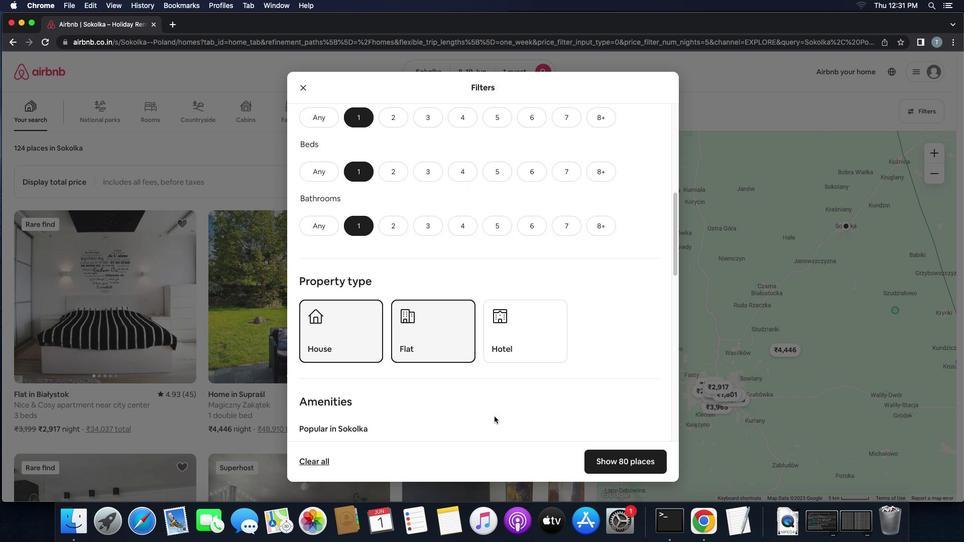 
Action: Mouse moved to (518, 328)
Screenshot: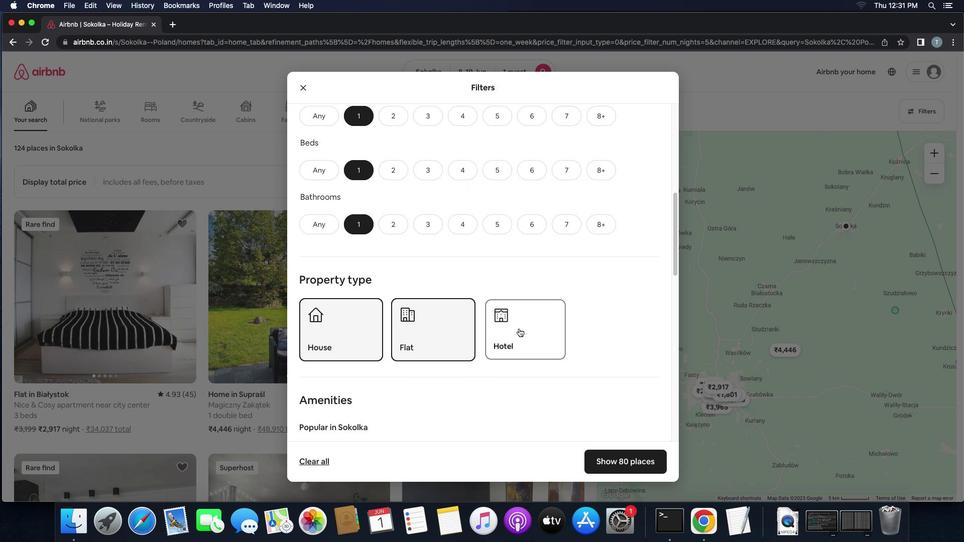 
Action: Mouse pressed left at (518, 328)
Screenshot: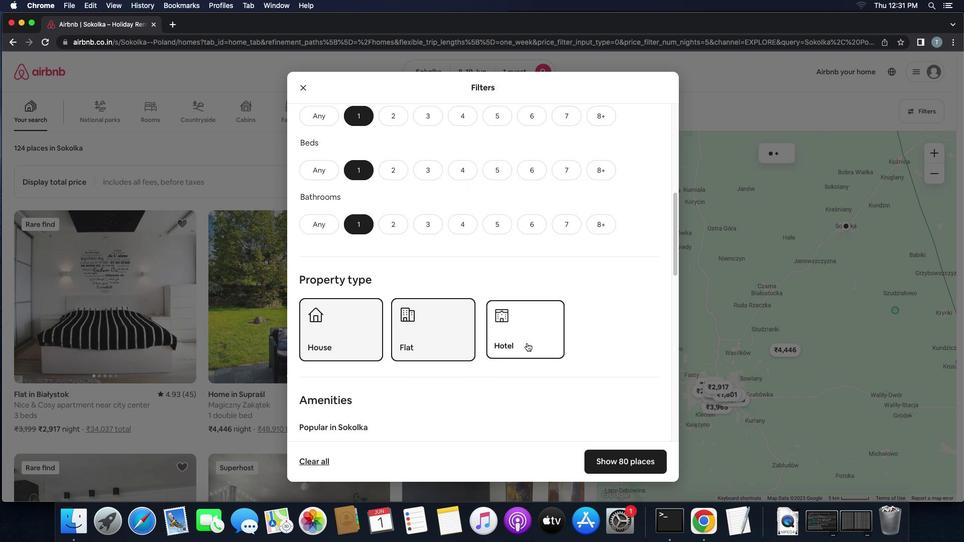 
Action: Mouse moved to (537, 376)
Screenshot: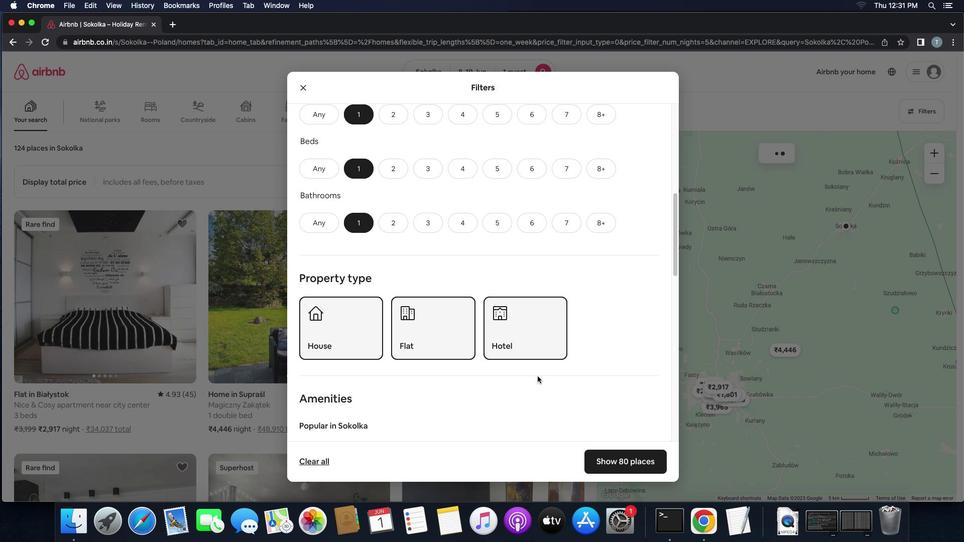 
Action: Mouse scrolled (537, 376) with delta (0, 0)
Screenshot: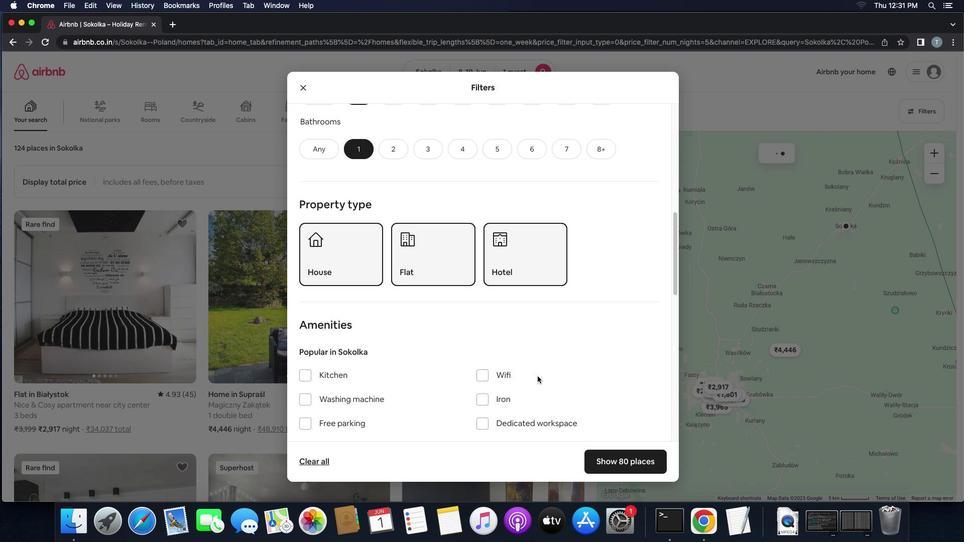 
Action: Mouse scrolled (537, 376) with delta (0, 0)
Screenshot: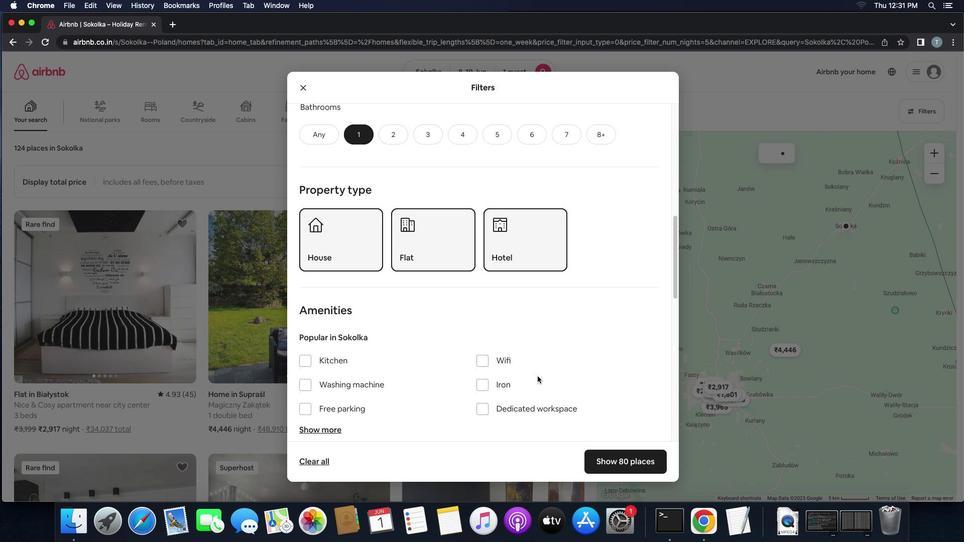 
Action: Mouse scrolled (537, 376) with delta (0, -1)
Screenshot: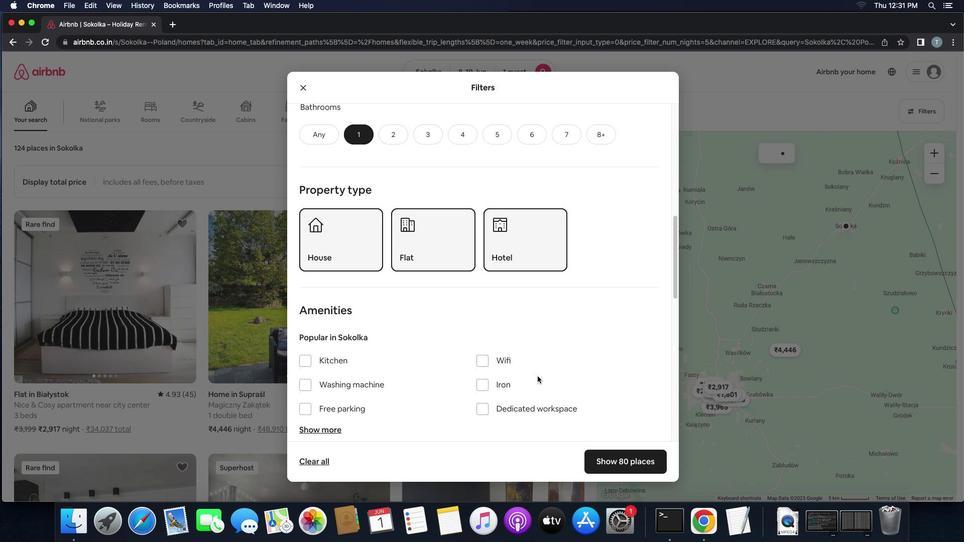 
Action: Mouse moved to (537, 376)
Screenshot: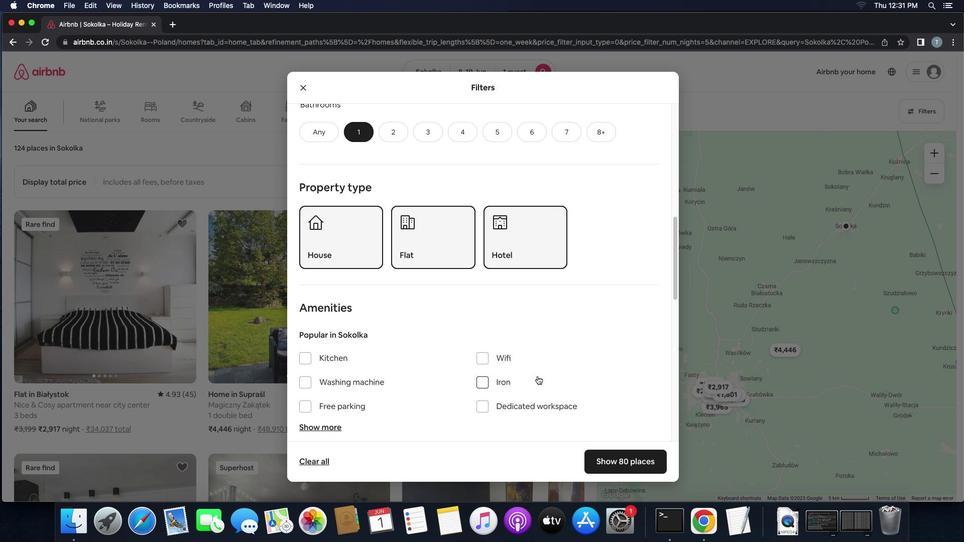 
Action: Mouse scrolled (537, 376) with delta (0, 0)
Screenshot: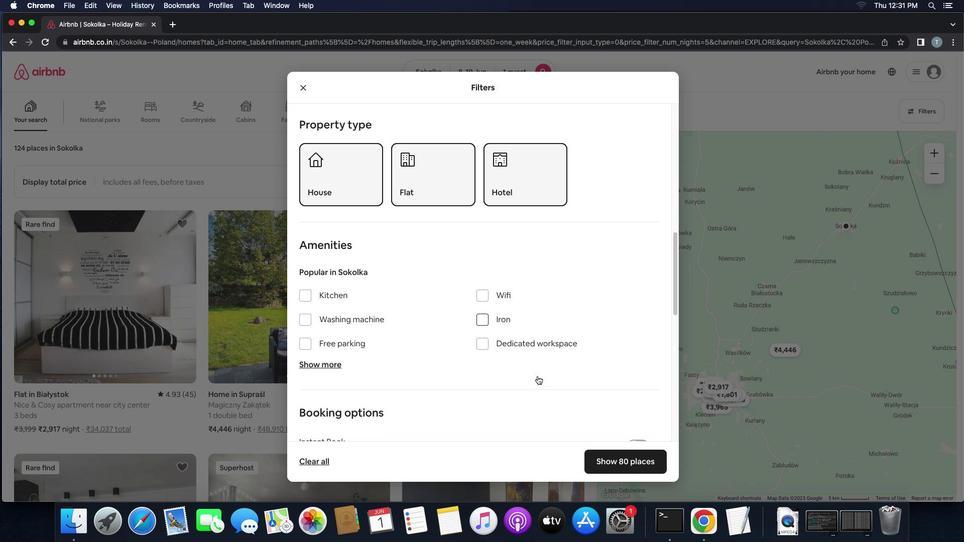 
Action: Mouse scrolled (537, 376) with delta (0, 0)
Screenshot: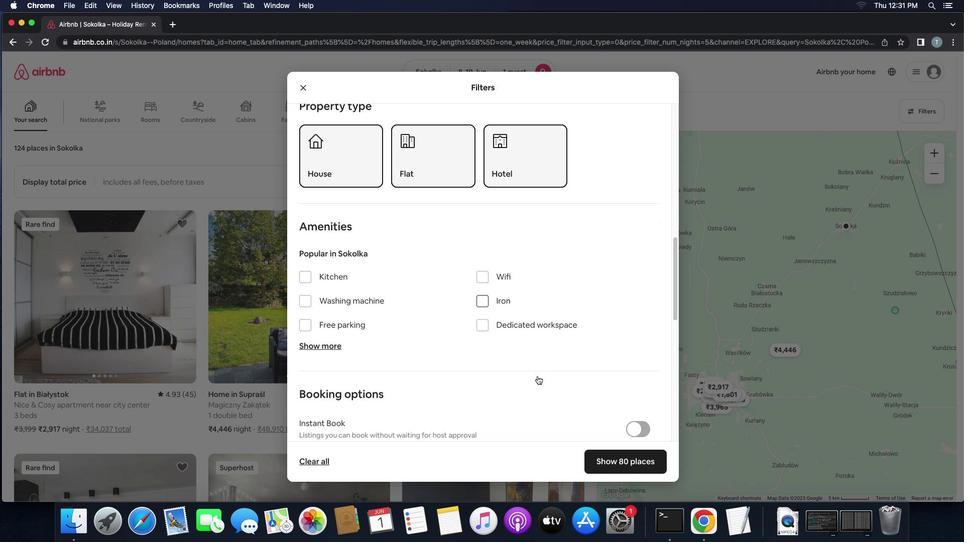 
Action: Mouse scrolled (537, 376) with delta (0, -1)
Screenshot: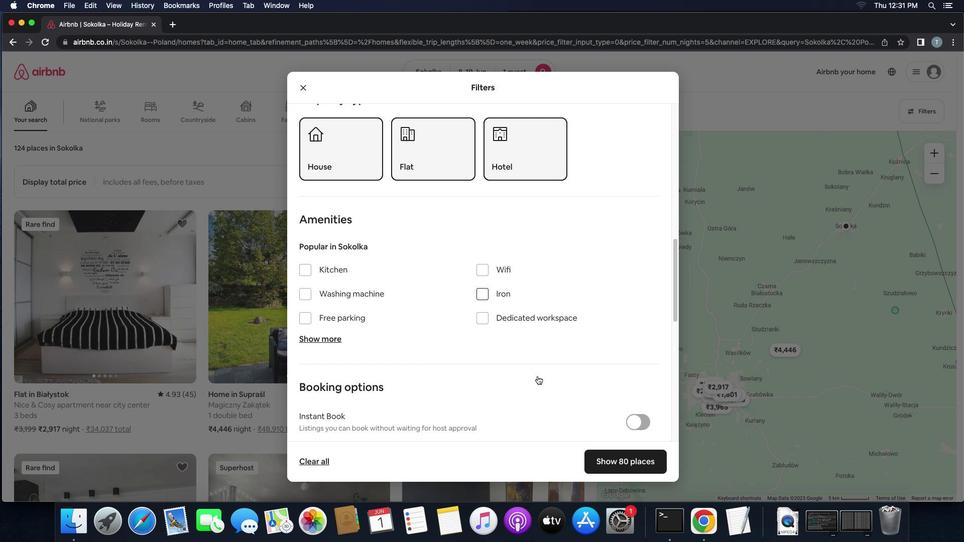 
Action: Mouse scrolled (537, 376) with delta (0, 0)
Screenshot: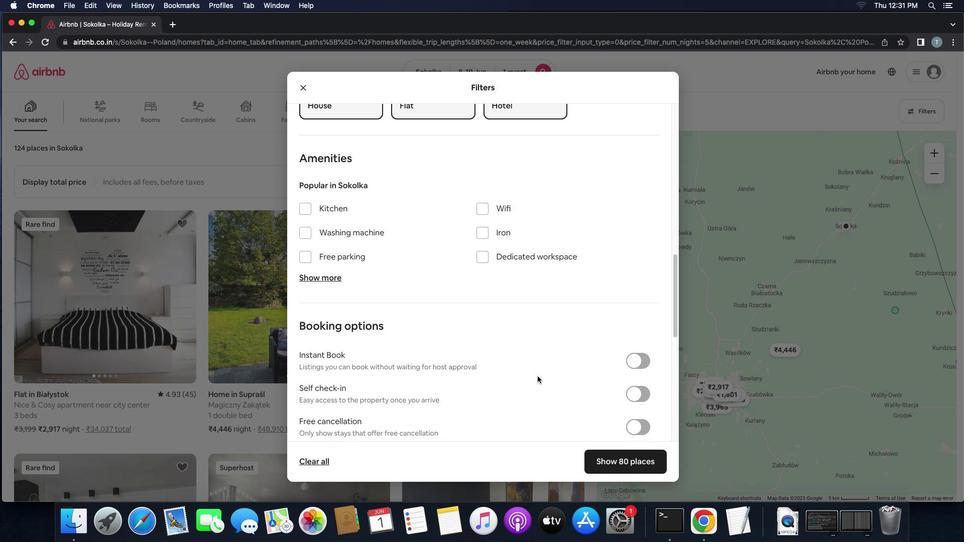 
Action: Mouse scrolled (537, 376) with delta (0, 0)
Screenshot: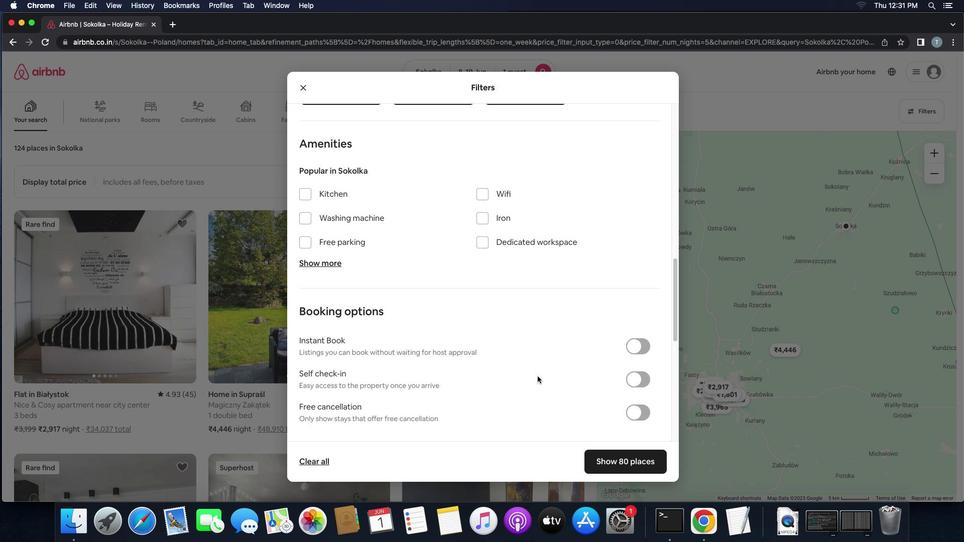
Action: Mouse scrolled (537, 376) with delta (0, -1)
Screenshot: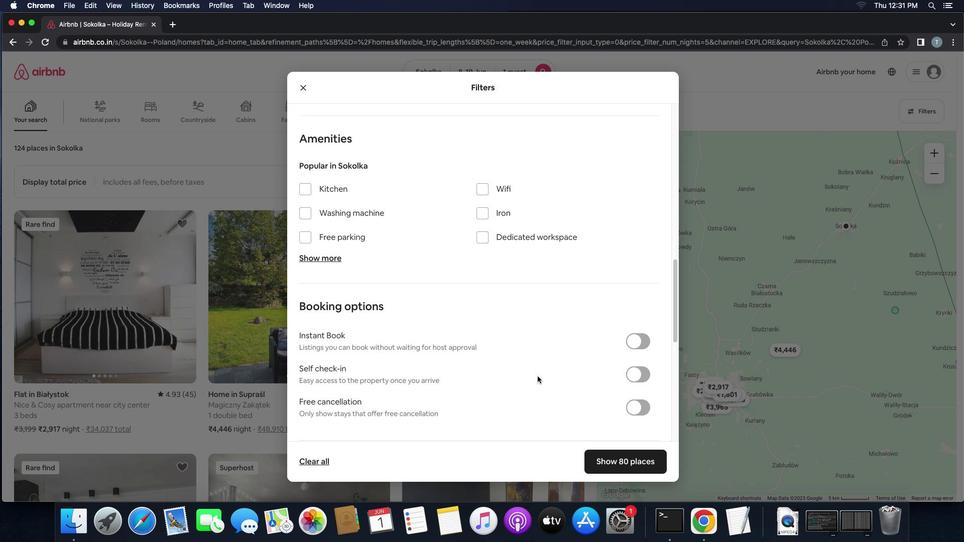 
Action: Mouse scrolled (537, 376) with delta (0, 0)
Screenshot: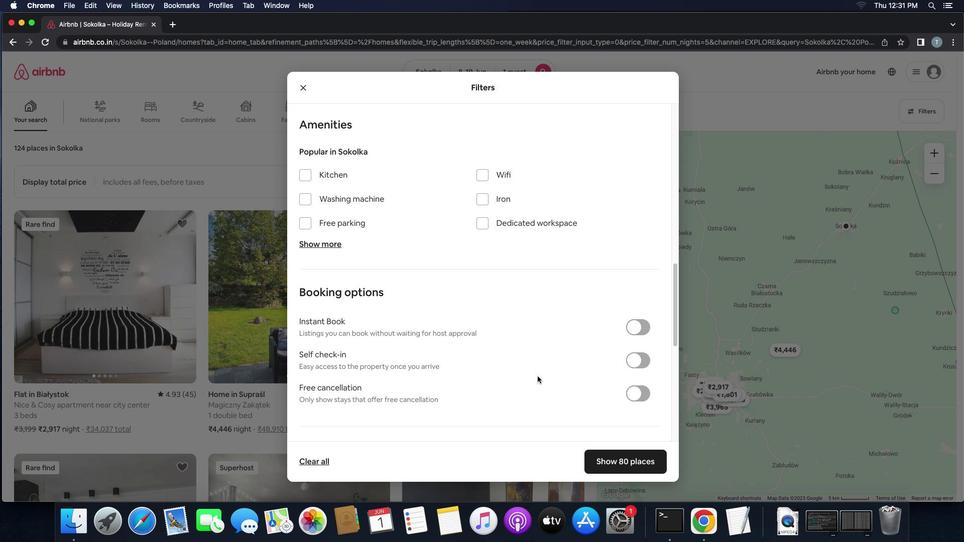 
Action: Mouse scrolled (537, 376) with delta (0, 0)
Screenshot: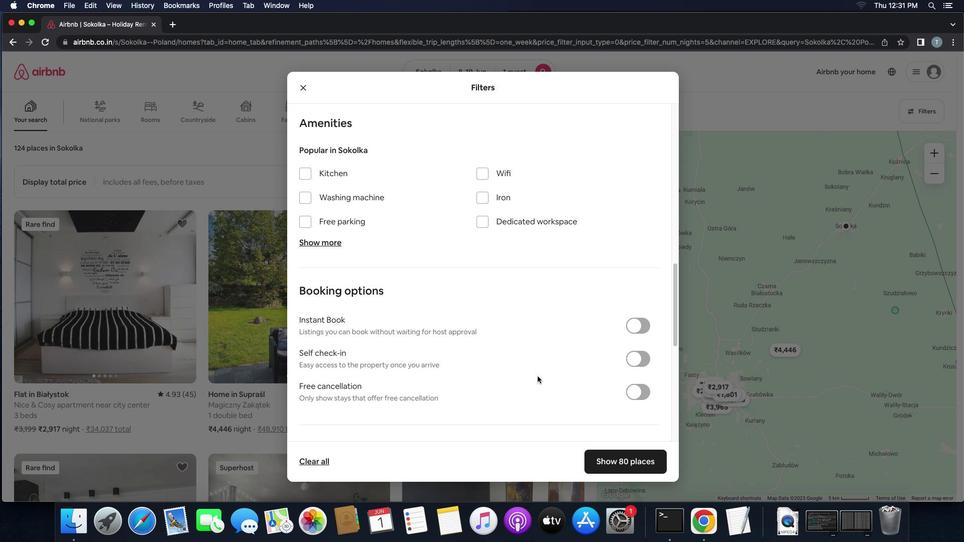 
Action: Mouse scrolled (537, 376) with delta (0, 0)
Screenshot: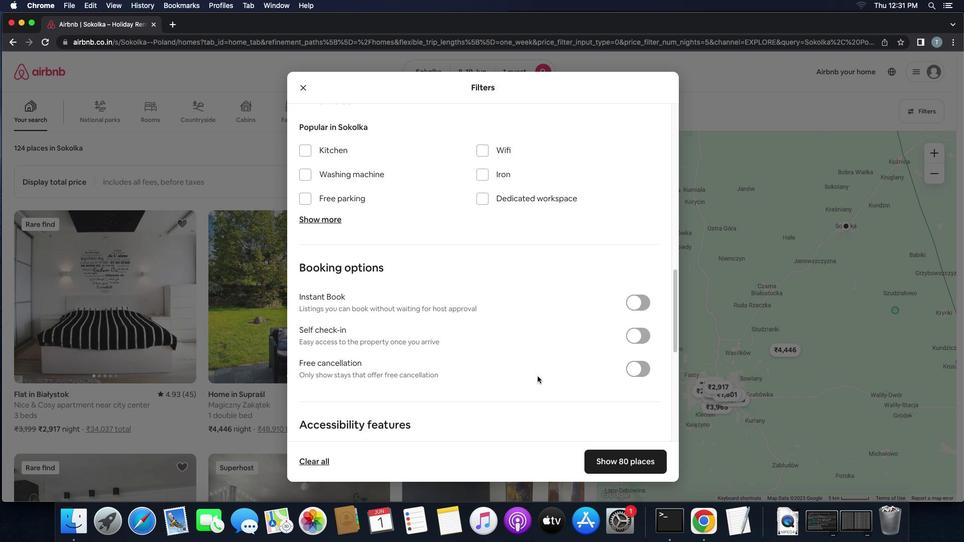 
Action: Mouse scrolled (537, 376) with delta (0, 0)
Screenshot: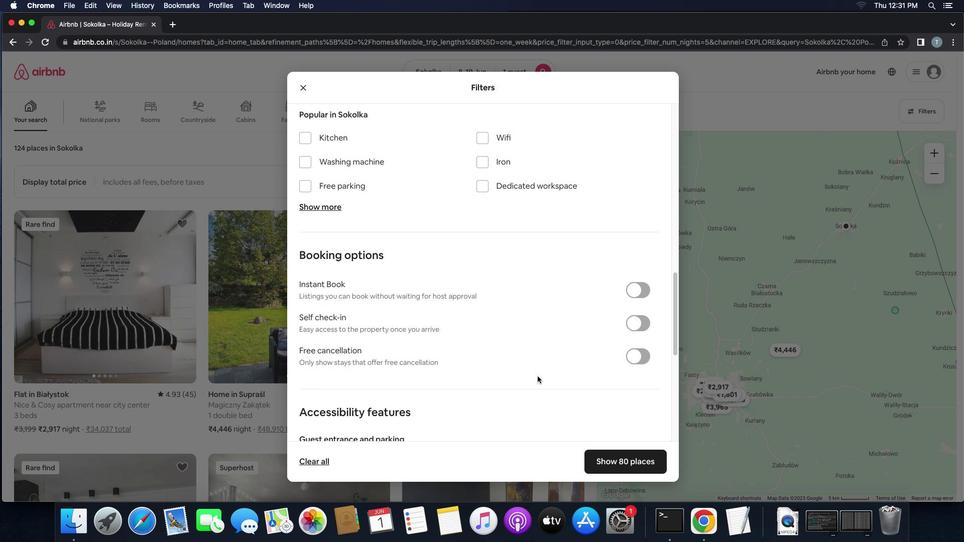 
Action: Mouse scrolled (537, 376) with delta (0, 0)
Screenshot: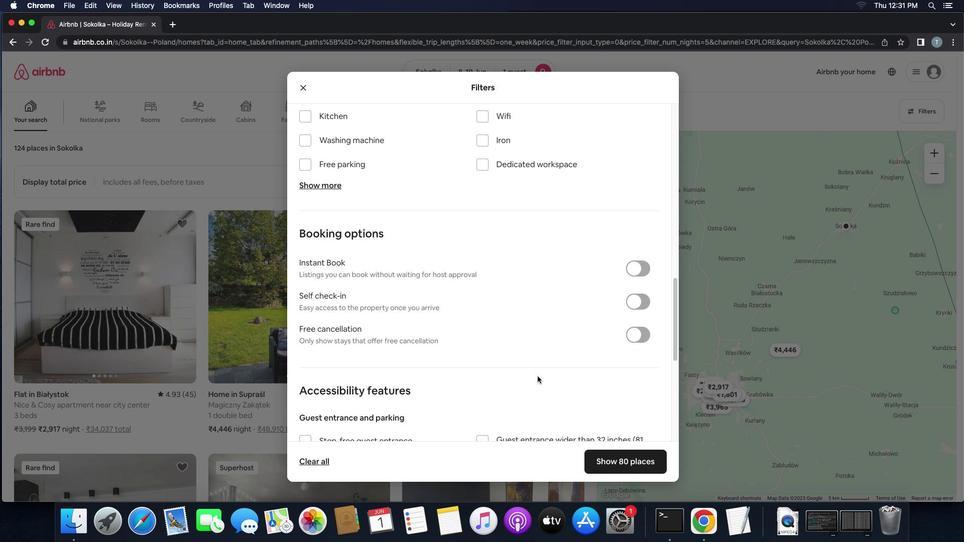 
Action: Mouse moved to (631, 297)
Screenshot: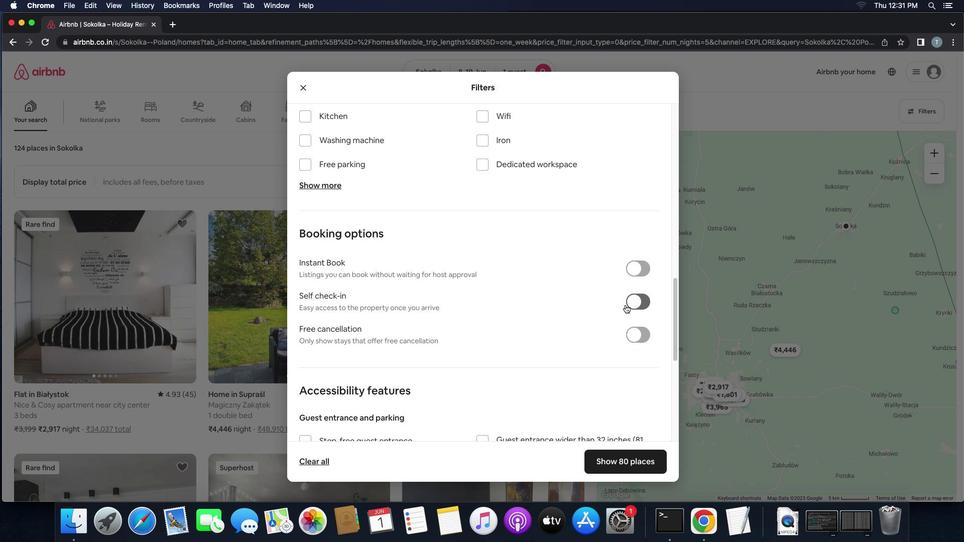 
Action: Mouse pressed left at (631, 297)
Screenshot: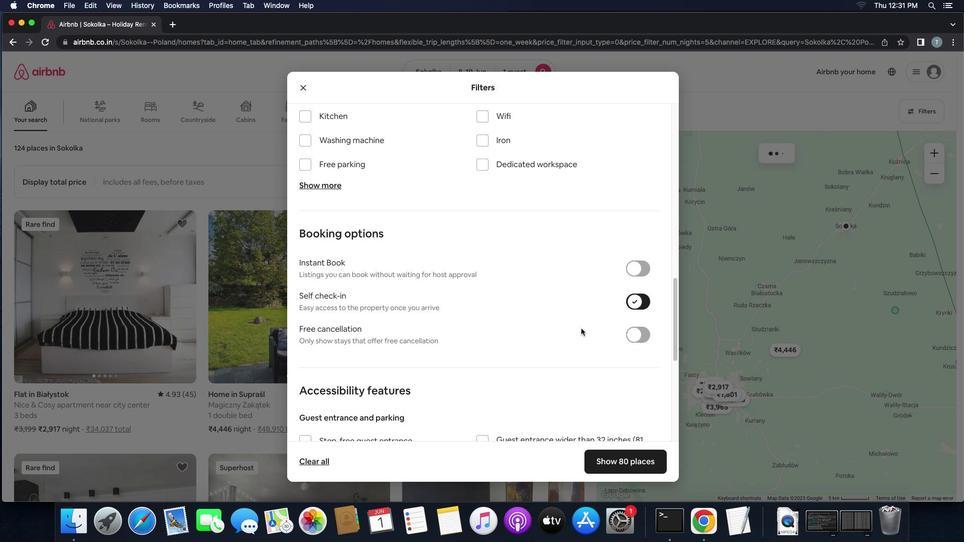
Action: Mouse moved to (507, 354)
Screenshot: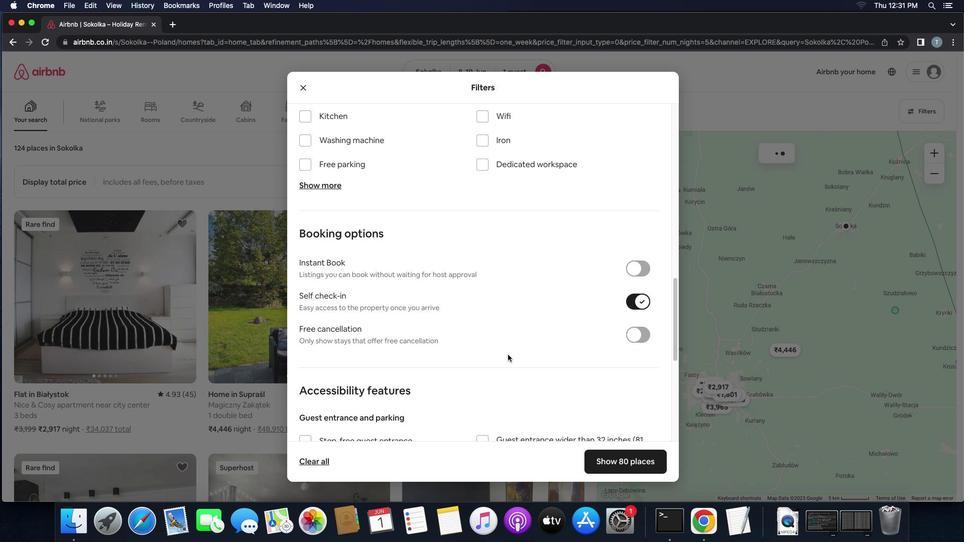 
Action: Mouse scrolled (507, 354) with delta (0, 0)
Screenshot: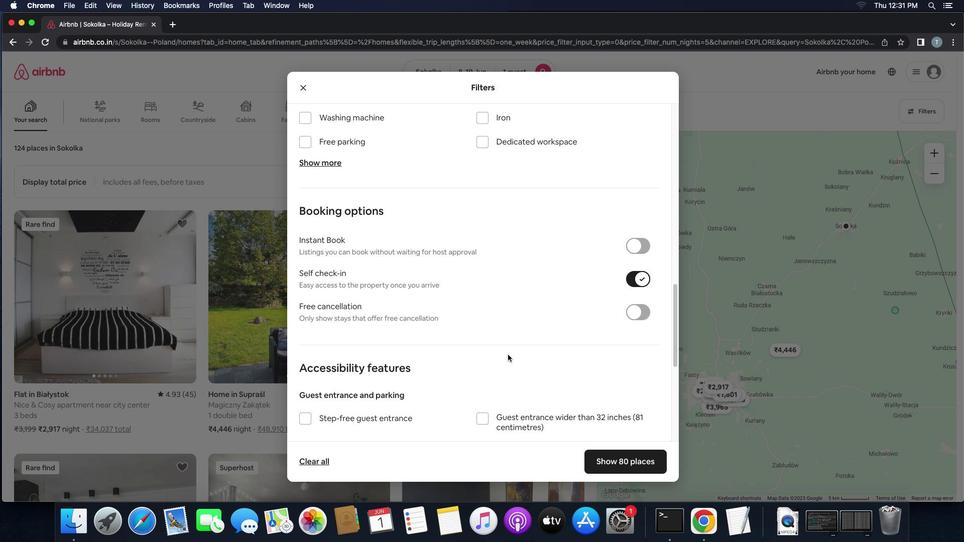 
Action: Mouse scrolled (507, 354) with delta (0, 0)
Screenshot: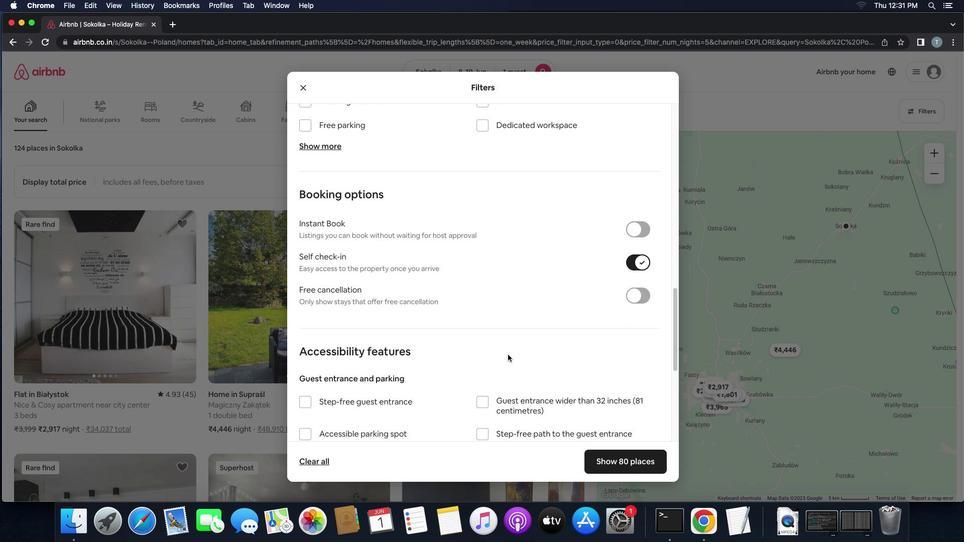 
Action: Mouse scrolled (507, 354) with delta (0, -1)
Screenshot: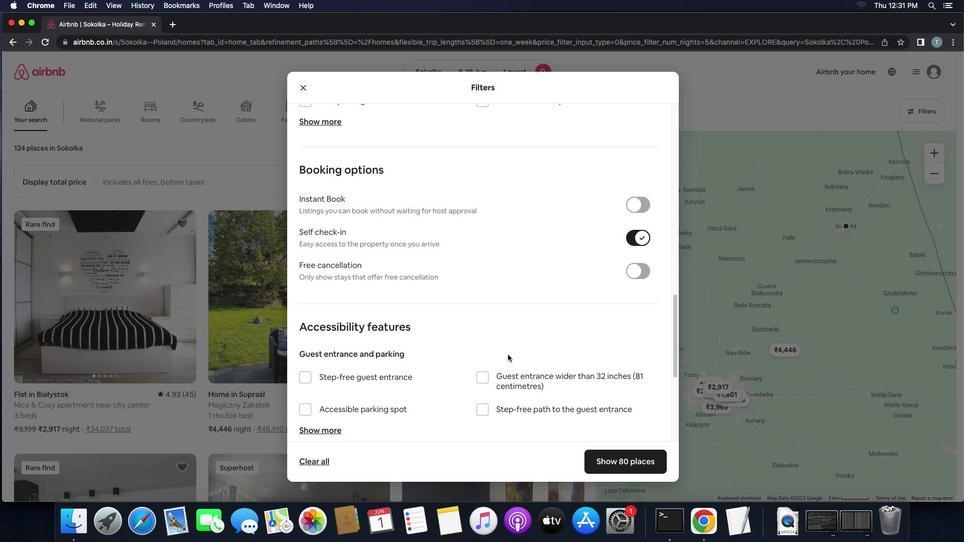 
Action: Mouse scrolled (507, 354) with delta (0, 0)
Screenshot: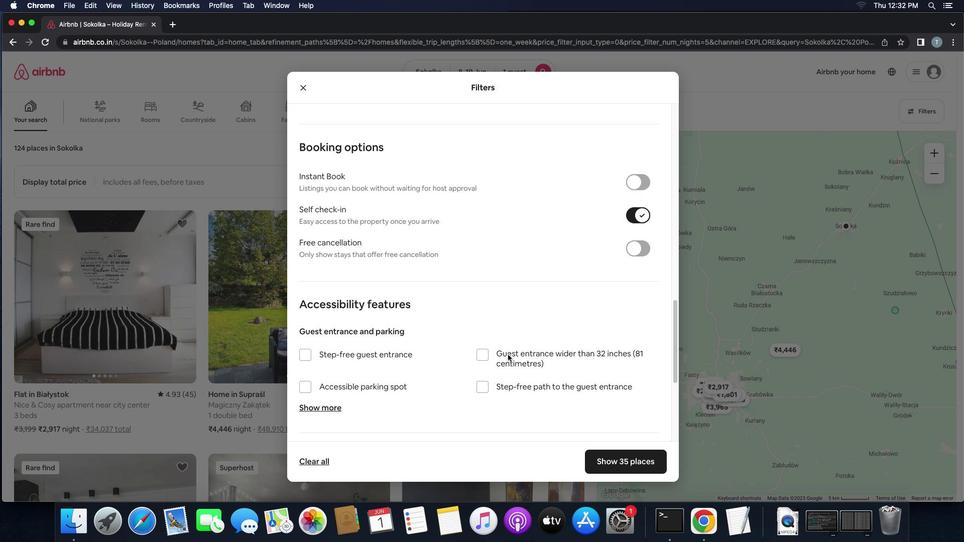 
Action: Mouse scrolled (507, 354) with delta (0, 0)
Screenshot: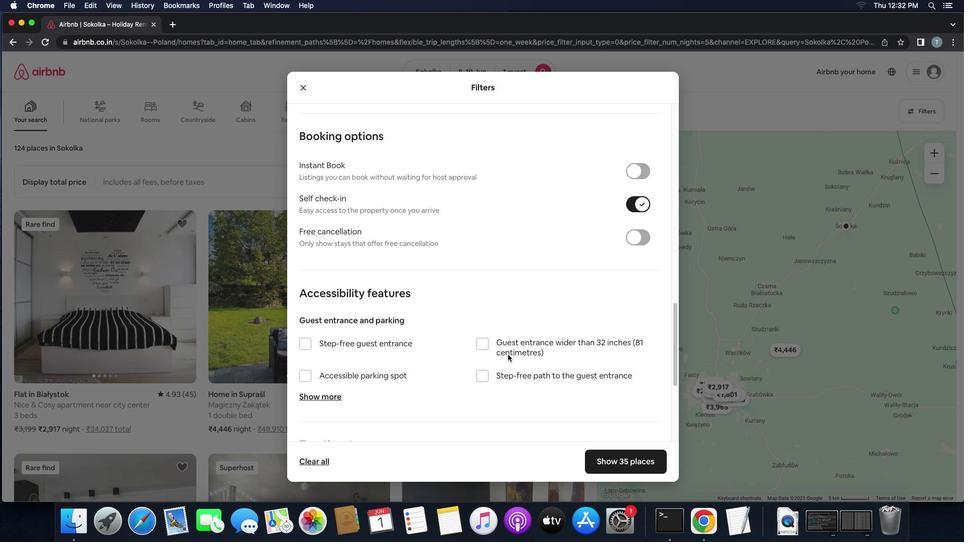 
Action: Mouse scrolled (507, 354) with delta (0, 0)
Screenshot: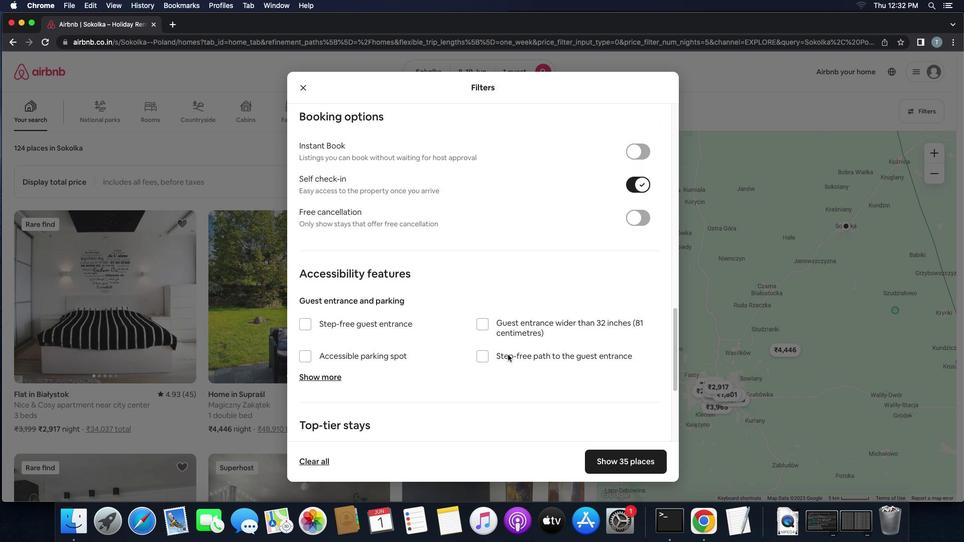 
Action: Mouse scrolled (507, 354) with delta (0, 0)
Screenshot: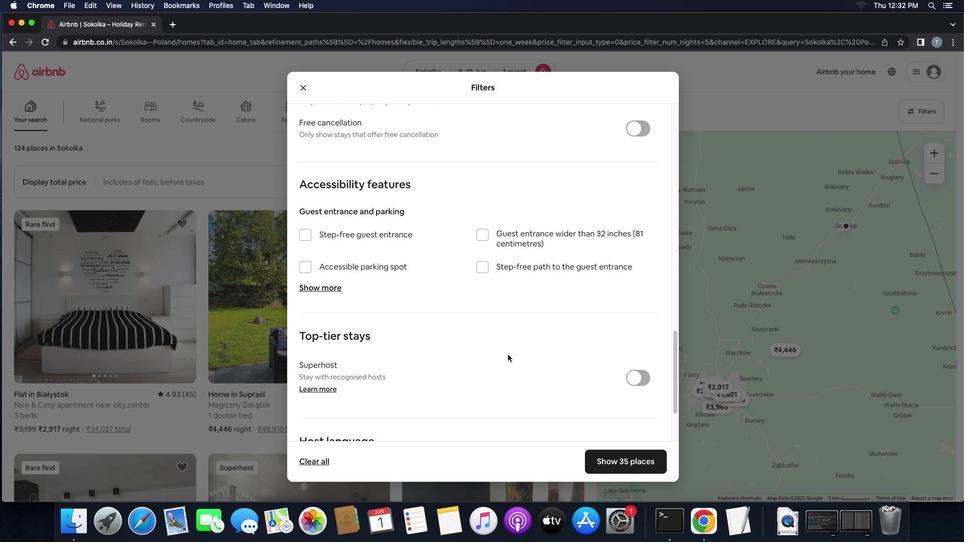 
Action: Mouse scrolled (507, 354) with delta (0, 0)
Screenshot: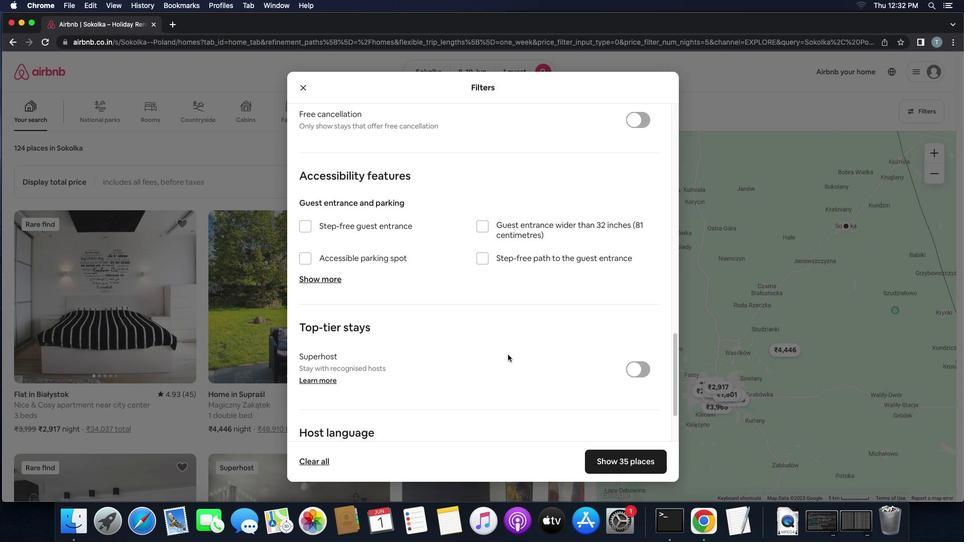 
Action: Mouse scrolled (507, 354) with delta (0, -1)
Screenshot: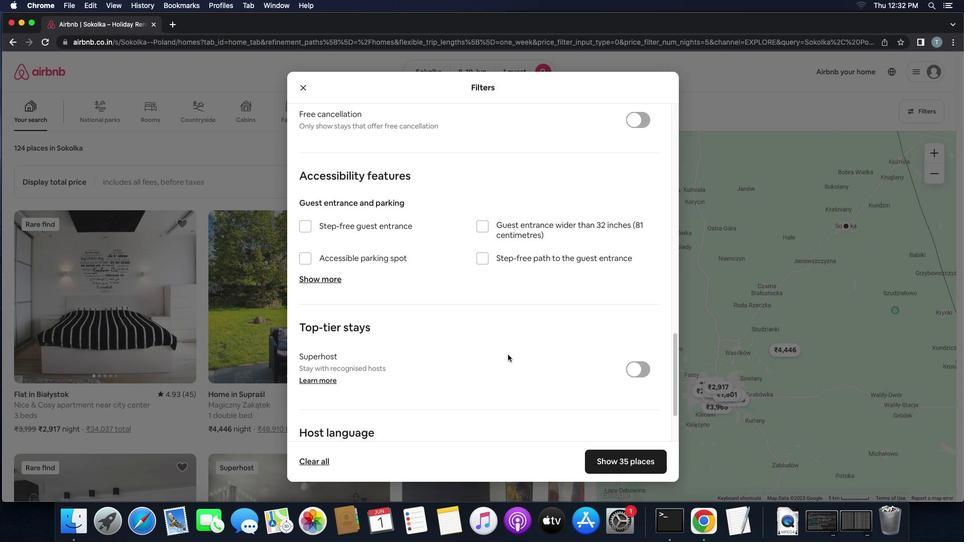 
Action: Mouse scrolled (507, 354) with delta (0, 0)
Screenshot: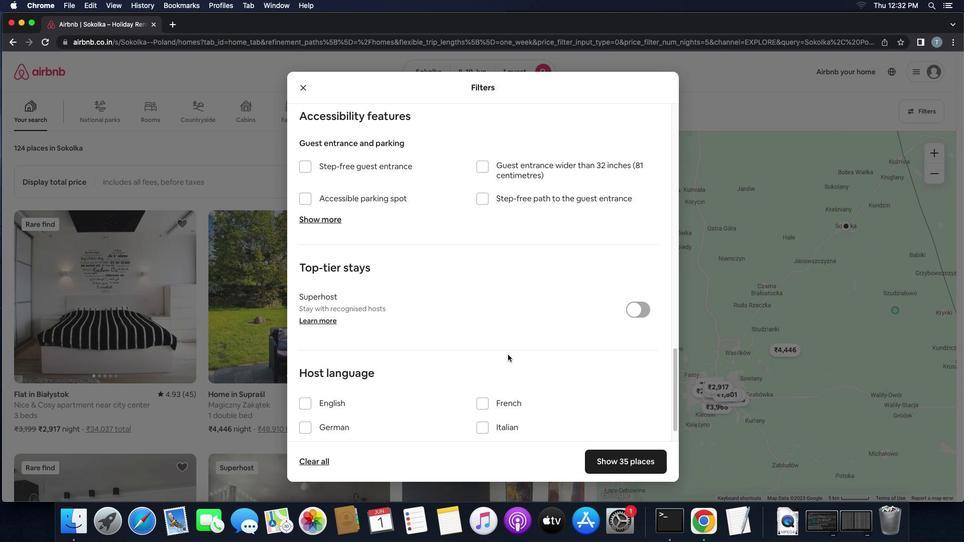 
Action: Mouse scrolled (507, 354) with delta (0, 0)
Screenshot: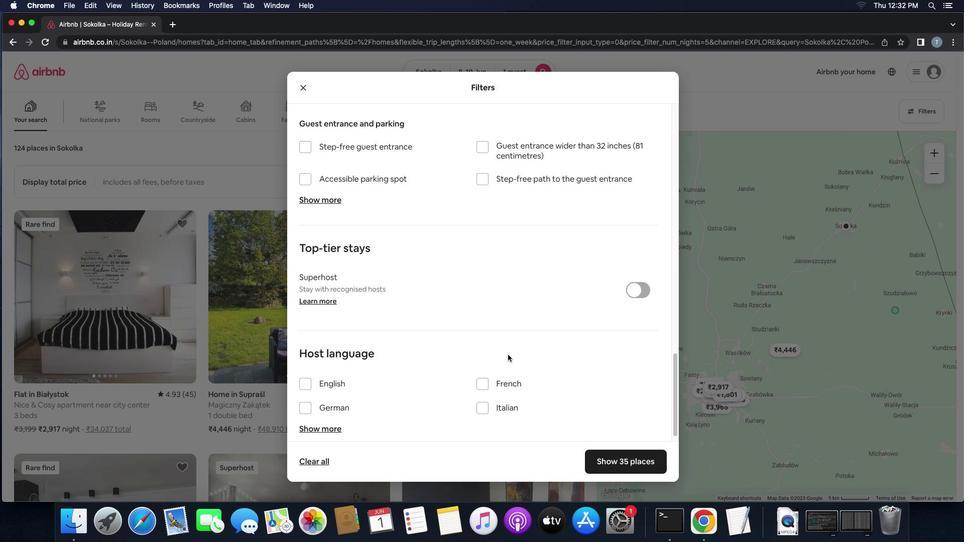 
Action: Mouse scrolled (507, 354) with delta (0, -1)
Screenshot: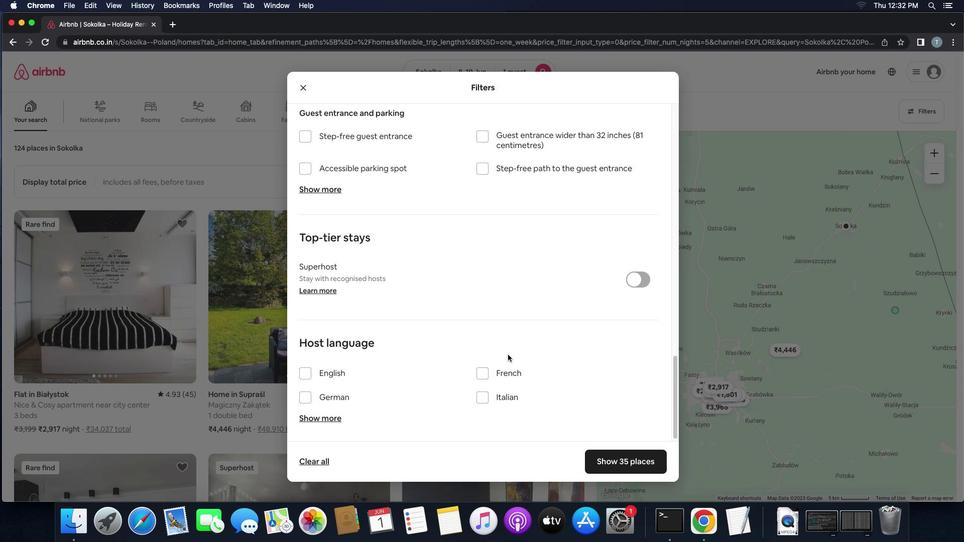 
Action: Mouse scrolled (507, 354) with delta (0, -2)
Screenshot: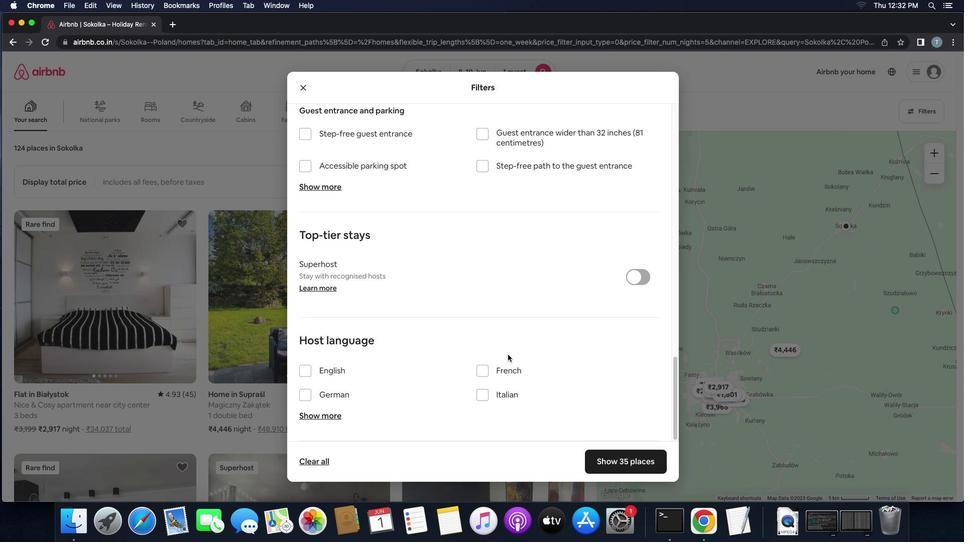 
Action: Mouse scrolled (507, 354) with delta (0, 0)
Screenshot: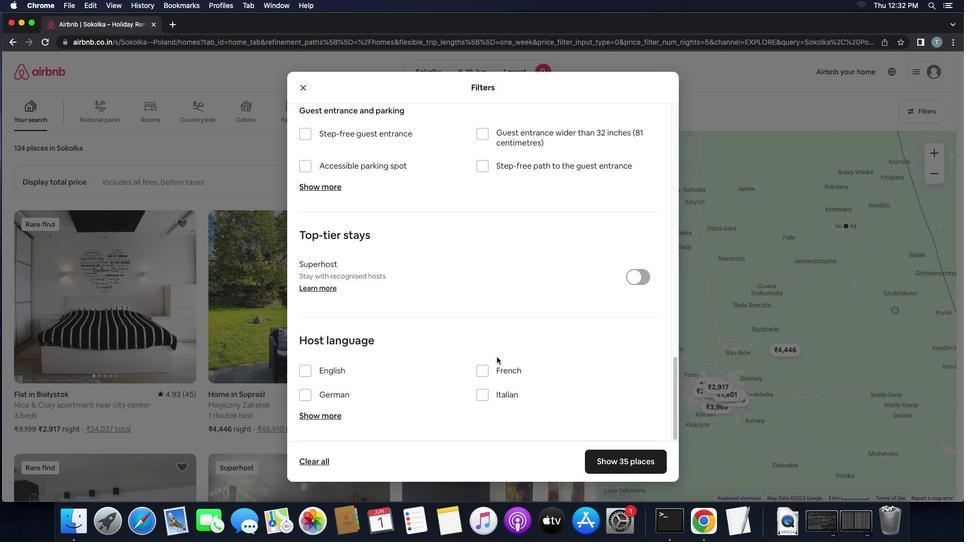 
Action: Mouse scrolled (507, 354) with delta (0, 0)
Screenshot: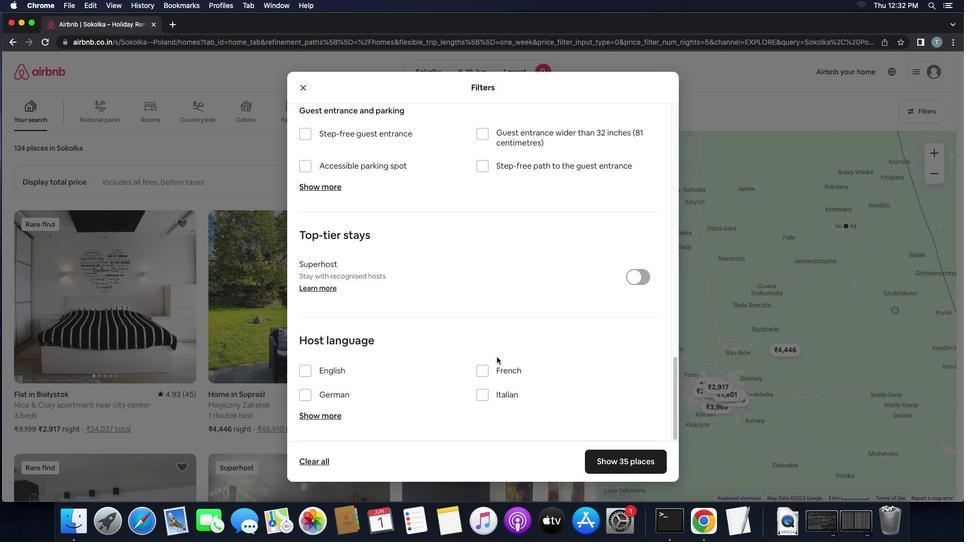 
Action: Mouse scrolled (507, 354) with delta (0, -1)
Screenshot: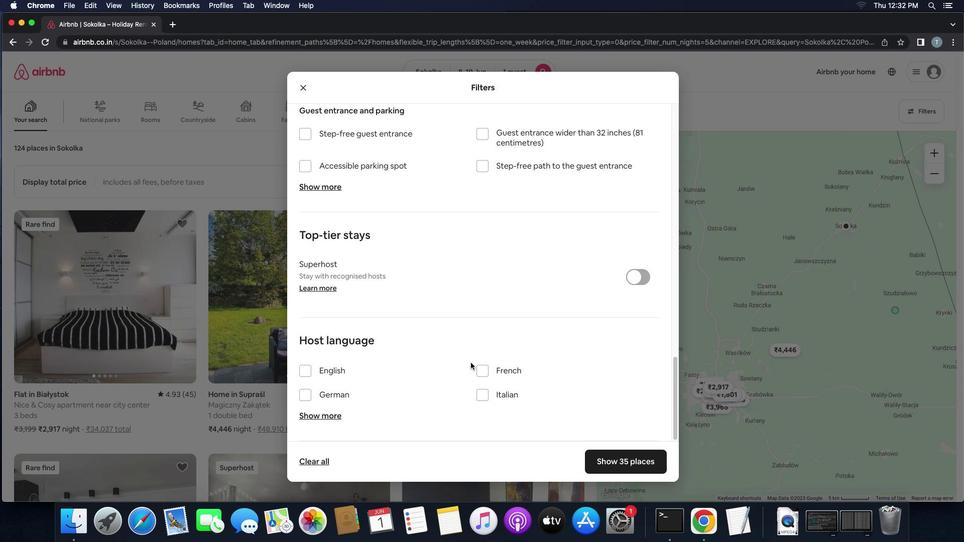 
Action: Mouse moved to (311, 366)
Screenshot: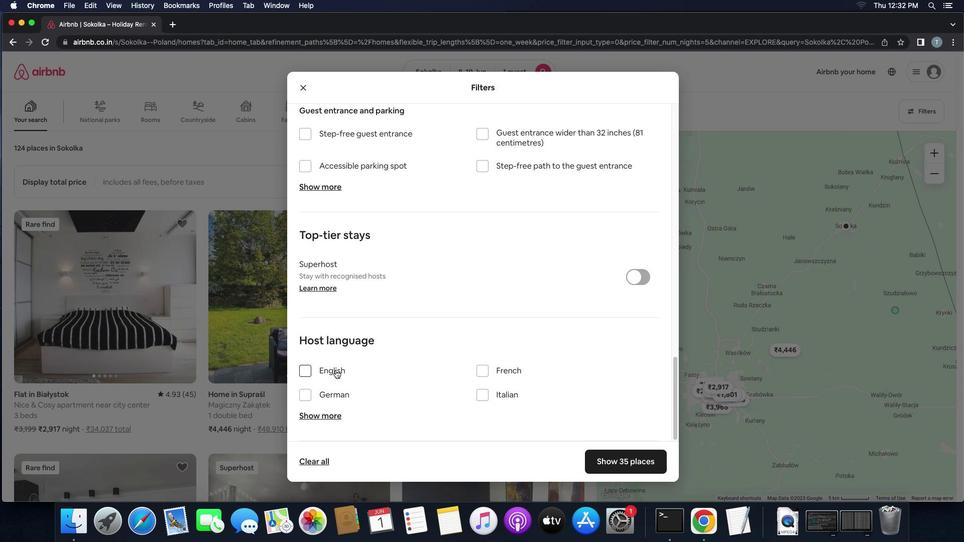 
Action: Mouse pressed left at (311, 366)
Screenshot: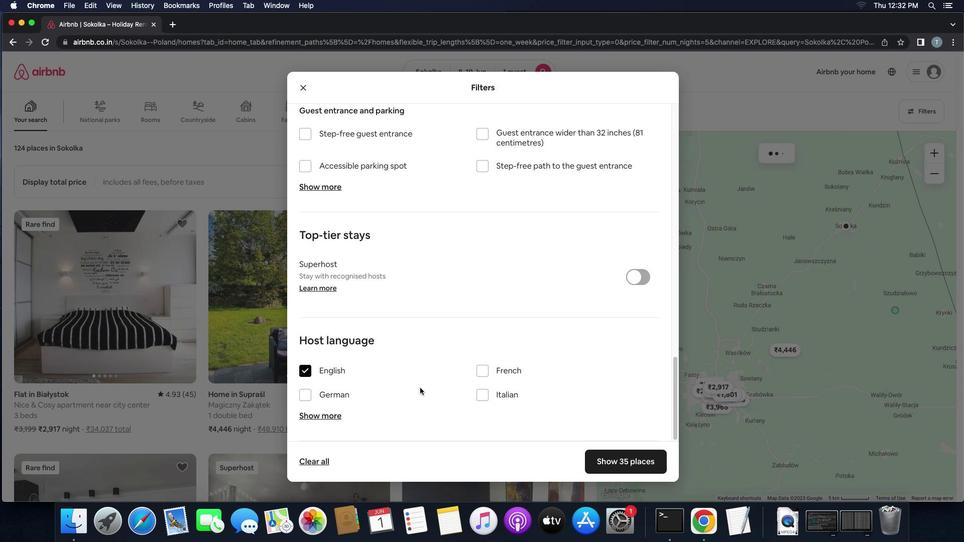 
Action: Mouse moved to (638, 456)
Screenshot: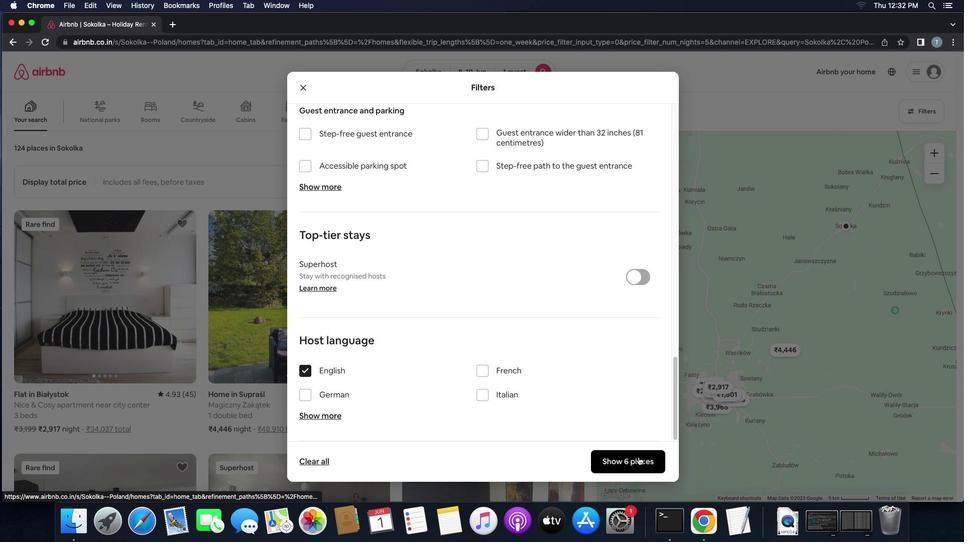 
Action: Mouse pressed left at (638, 456)
Screenshot: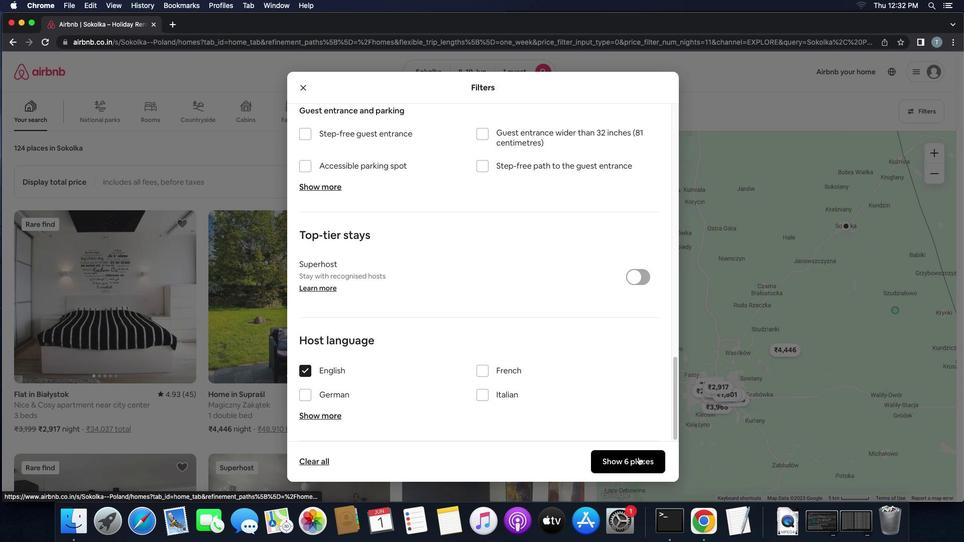 
Action: Mouse moved to (638, 456)
Screenshot: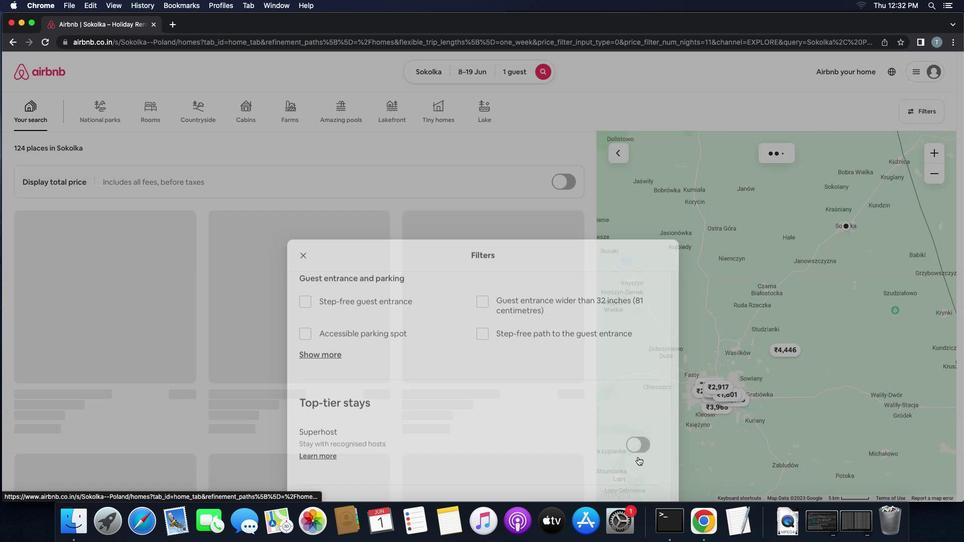 
